 Task: Check the sale-to-list ratio of blinds in the last 1 year.
Action: Mouse moved to (827, 196)
Screenshot: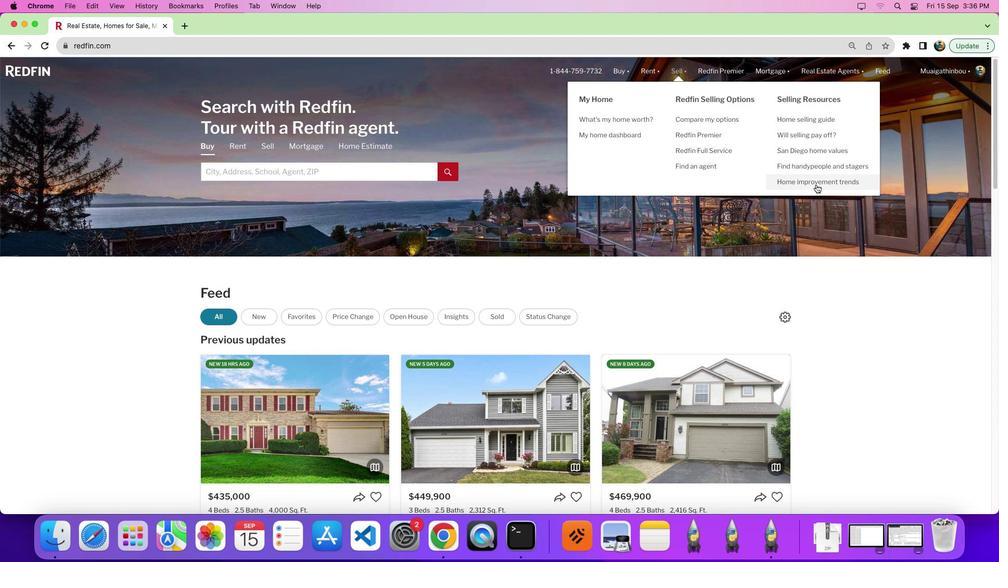 
Action: Mouse pressed left at (827, 196)
Screenshot: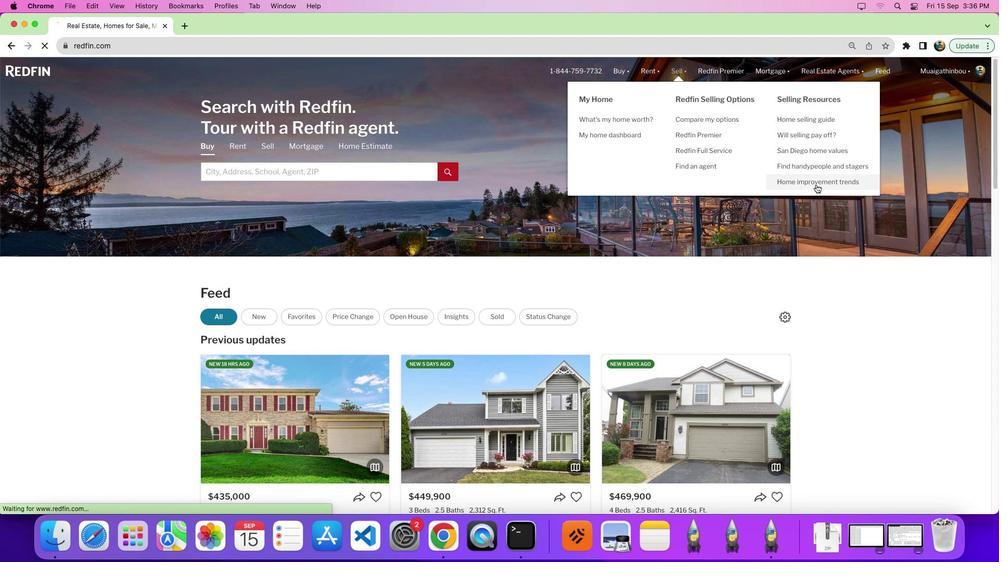 
Action: Mouse pressed left at (827, 196)
Screenshot: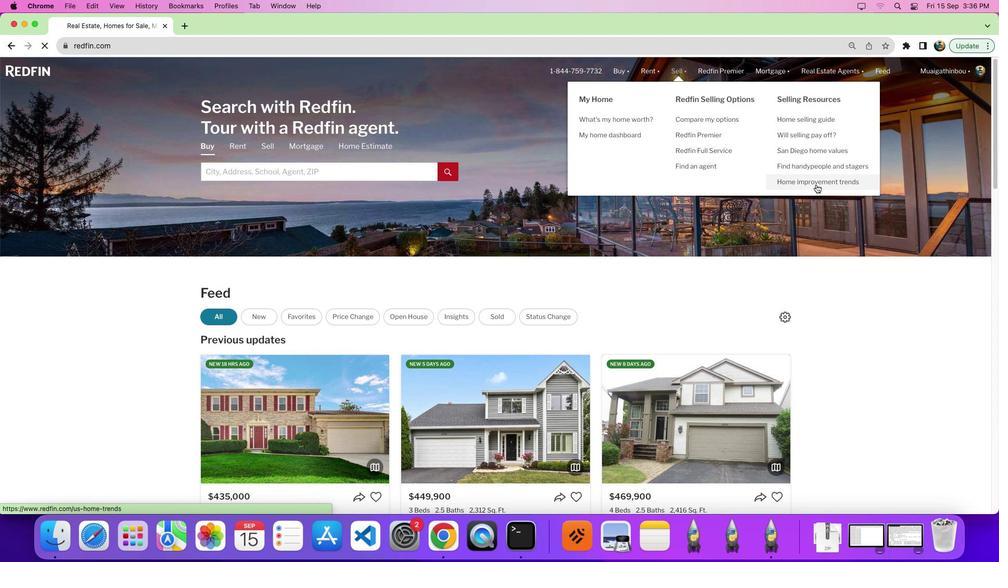 
Action: Mouse moved to (292, 214)
Screenshot: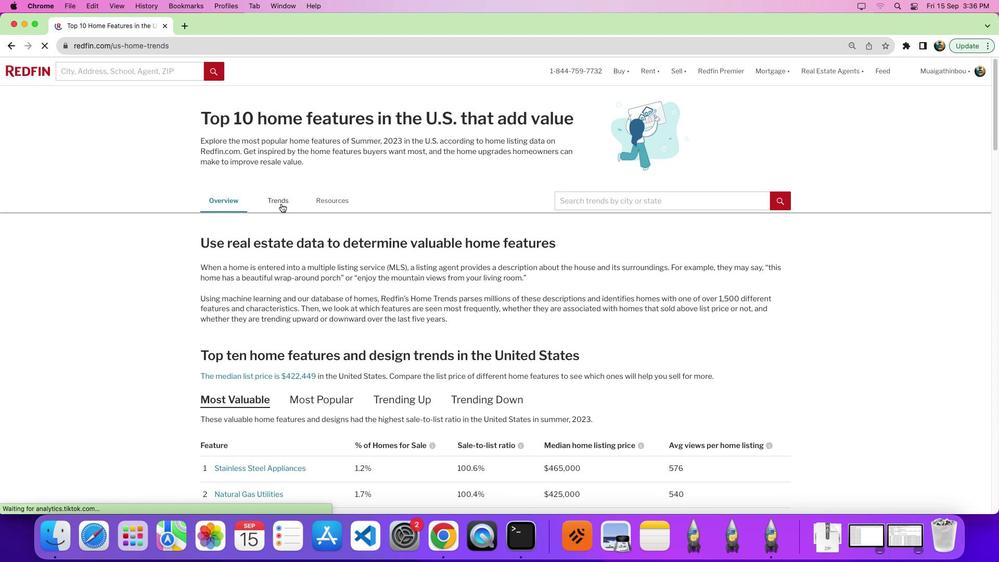 
Action: Mouse pressed left at (292, 214)
Screenshot: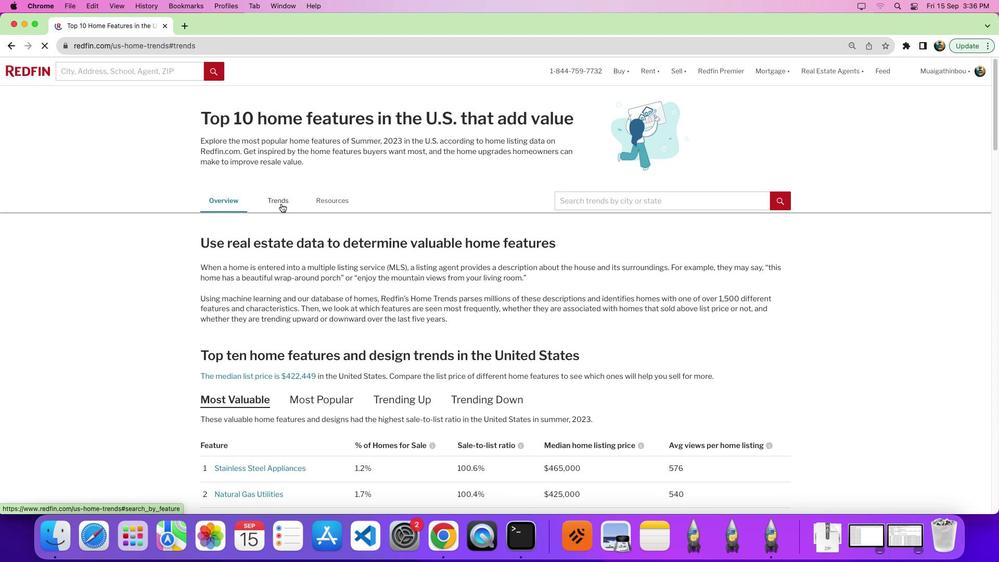 
Action: Mouse moved to (401, 291)
Screenshot: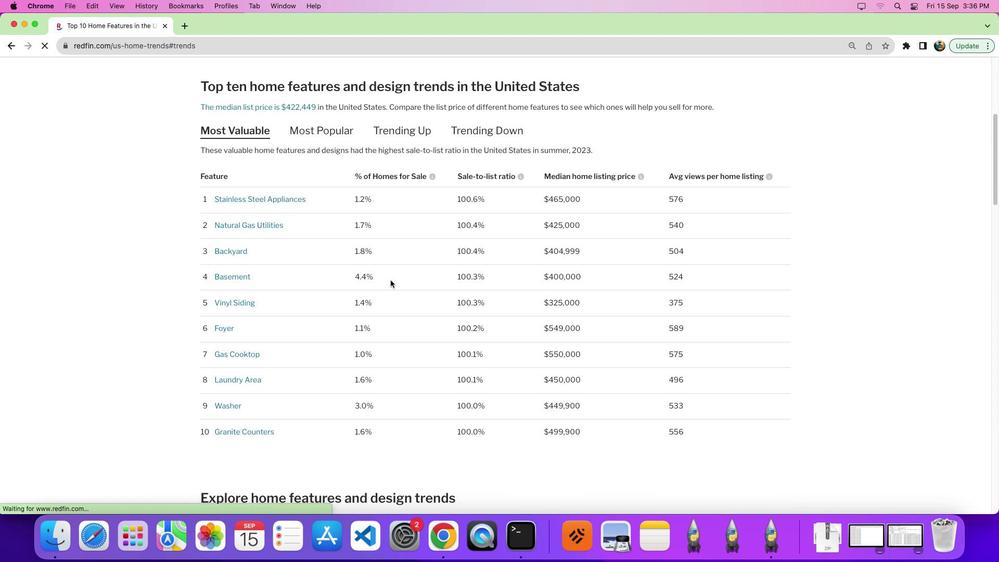 
Action: Mouse scrolled (401, 291) with delta (11, 10)
Screenshot: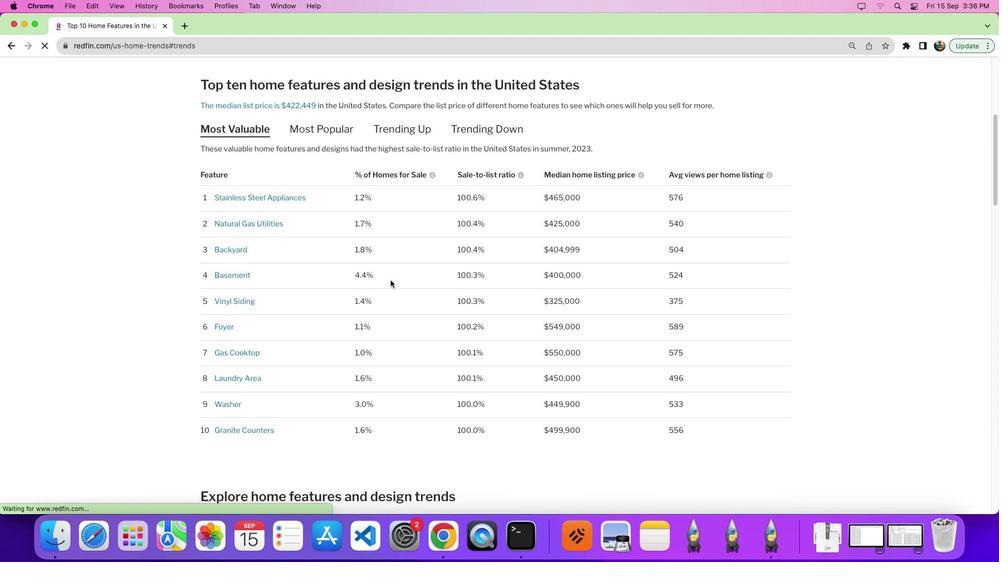 
Action: Mouse moved to (402, 291)
Screenshot: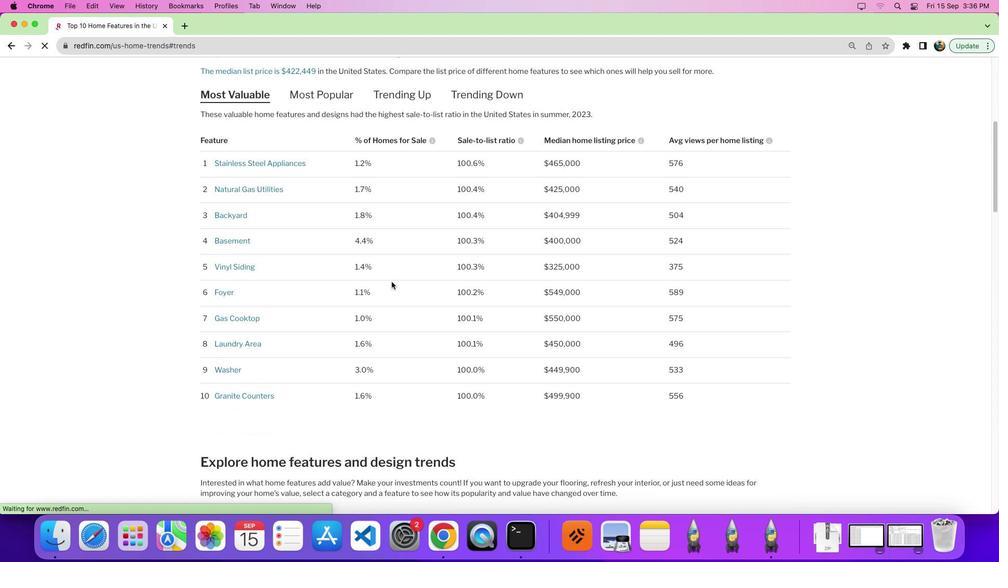 
Action: Mouse scrolled (402, 291) with delta (11, 10)
Screenshot: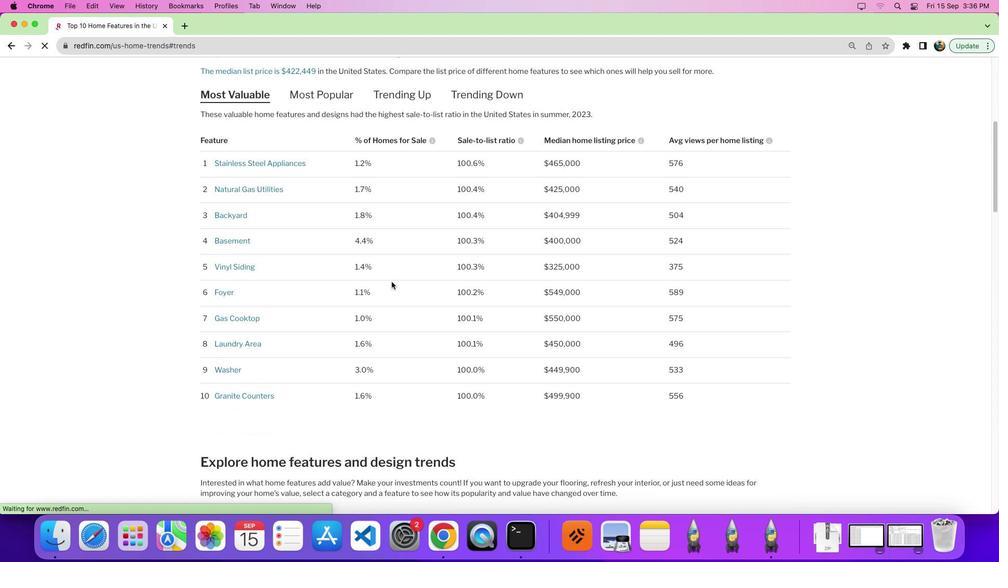 
Action: Mouse scrolled (402, 291) with delta (11, 8)
Screenshot: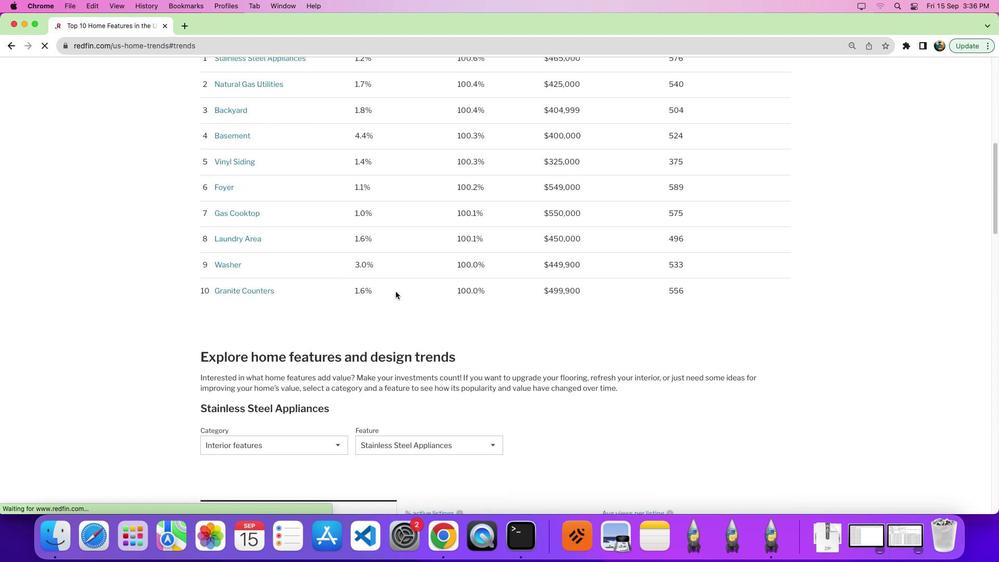 
Action: Mouse moved to (406, 302)
Screenshot: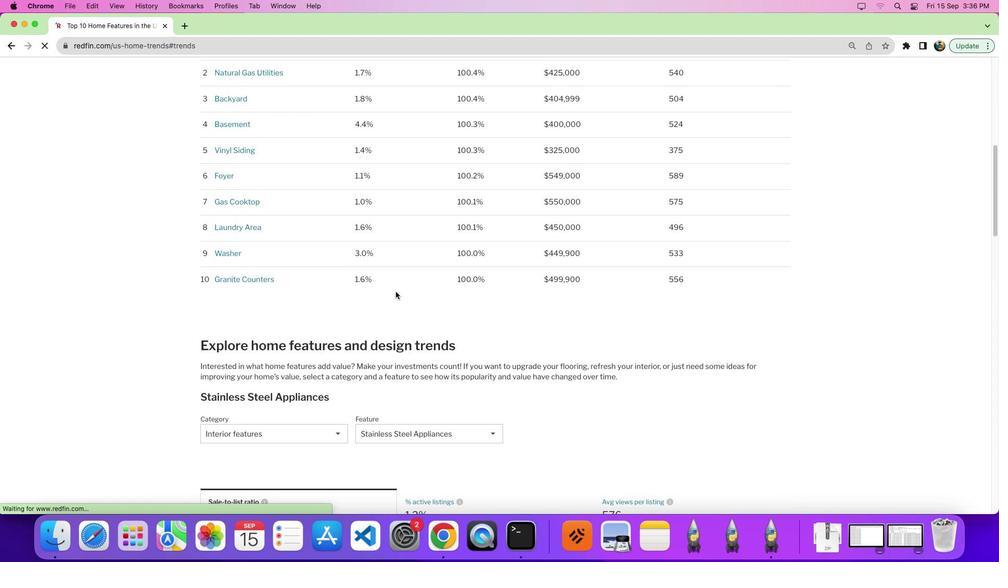 
Action: Mouse scrolled (406, 302) with delta (11, 10)
Screenshot: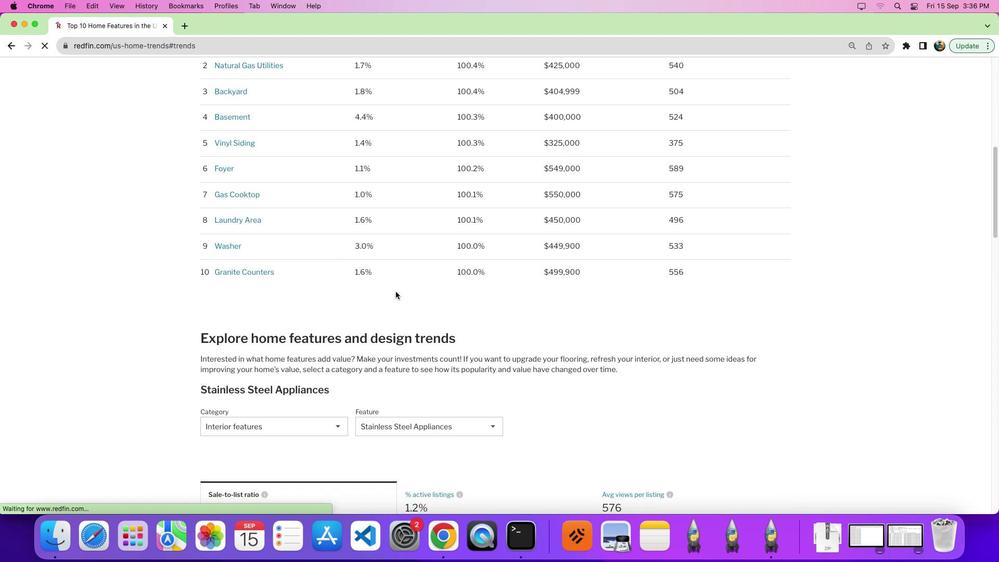 
Action: Mouse scrolled (406, 302) with delta (11, 10)
Screenshot: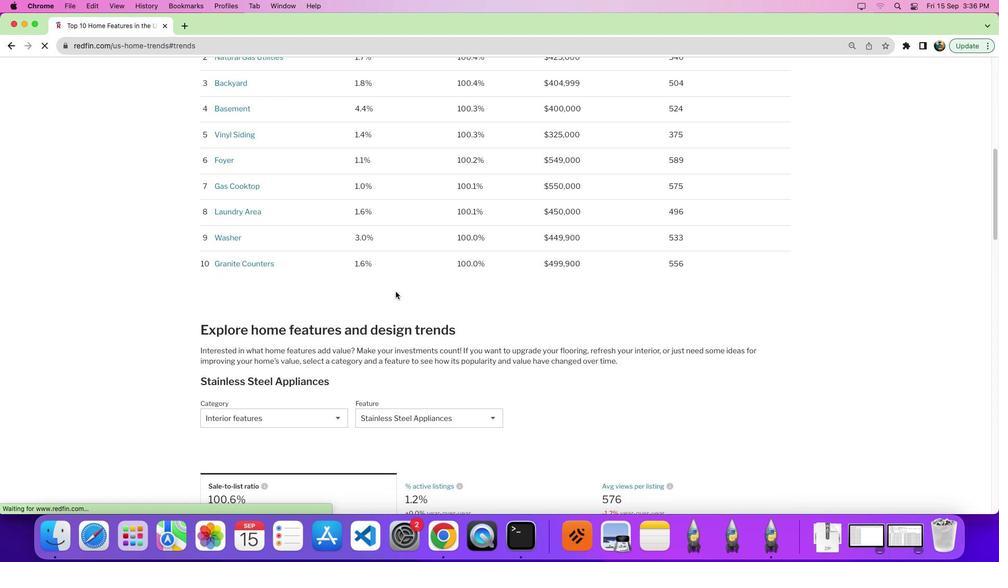 
Action: Mouse scrolled (406, 302) with delta (11, 10)
Screenshot: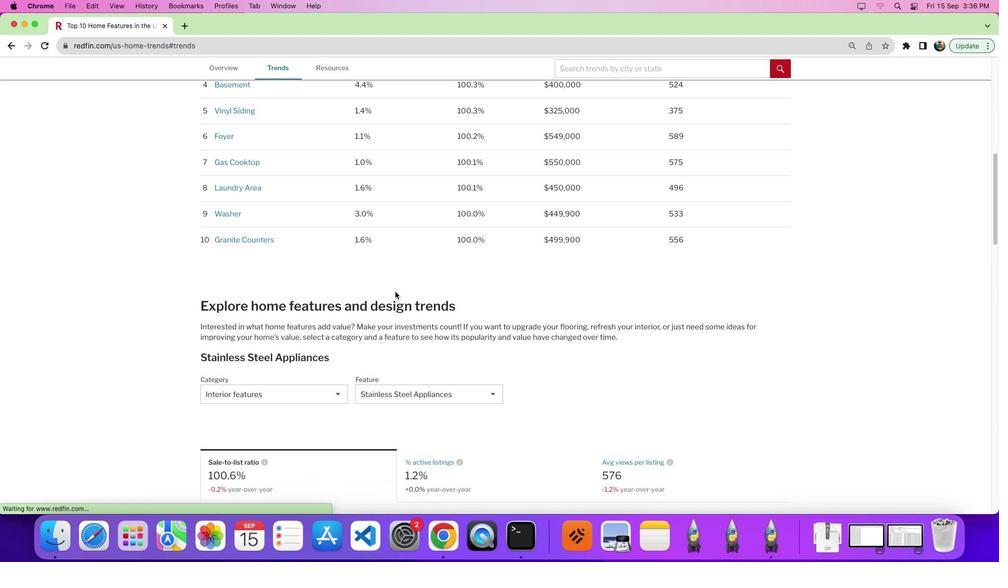 
Action: Mouse scrolled (406, 302) with delta (11, 10)
Screenshot: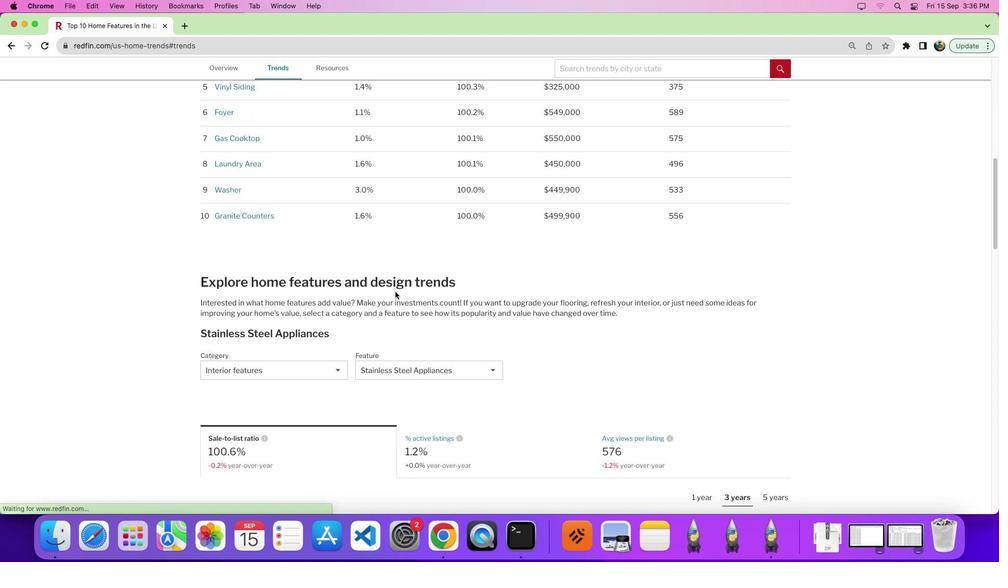 
Action: Mouse moved to (406, 302)
Screenshot: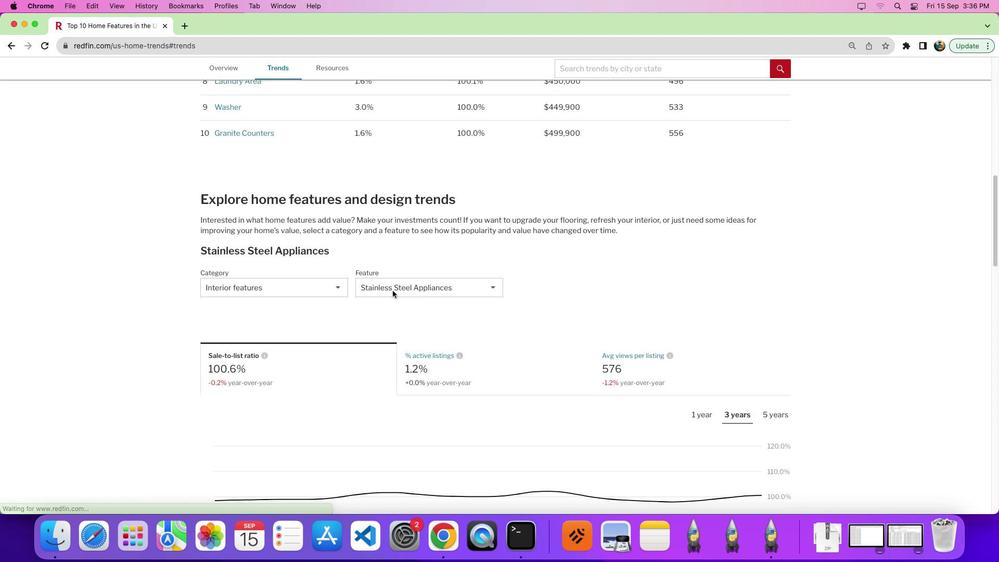 
Action: Mouse scrolled (406, 302) with delta (11, 8)
Screenshot: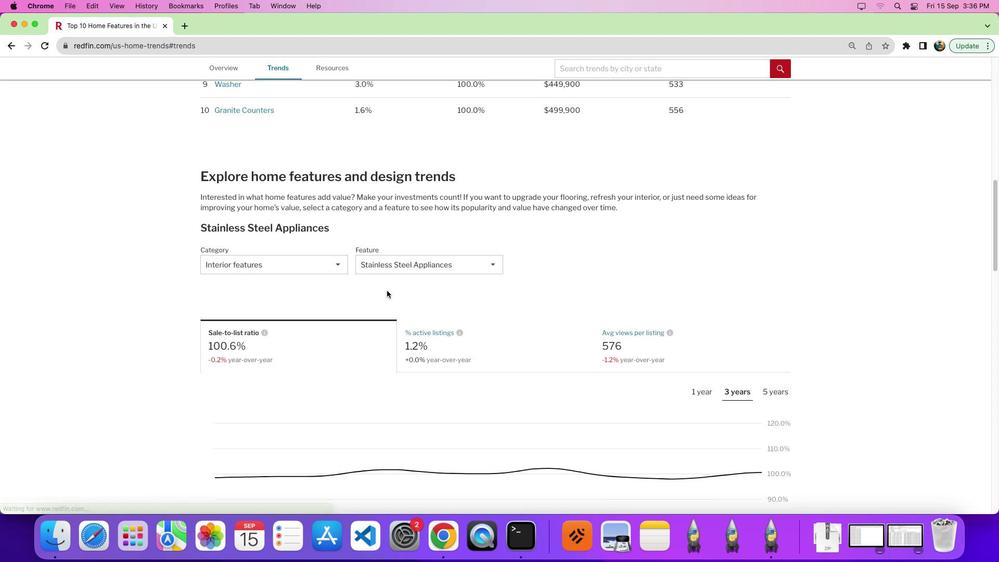
Action: Mouse moved to (287, 271)
Screenshot: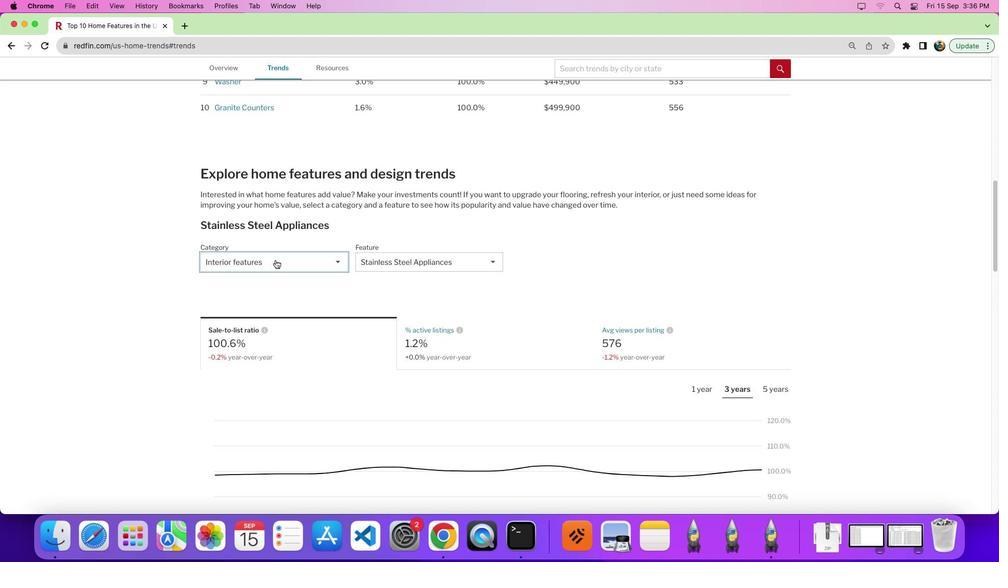 
Action: Mouse pressed left at (287, 271)
Screenshot: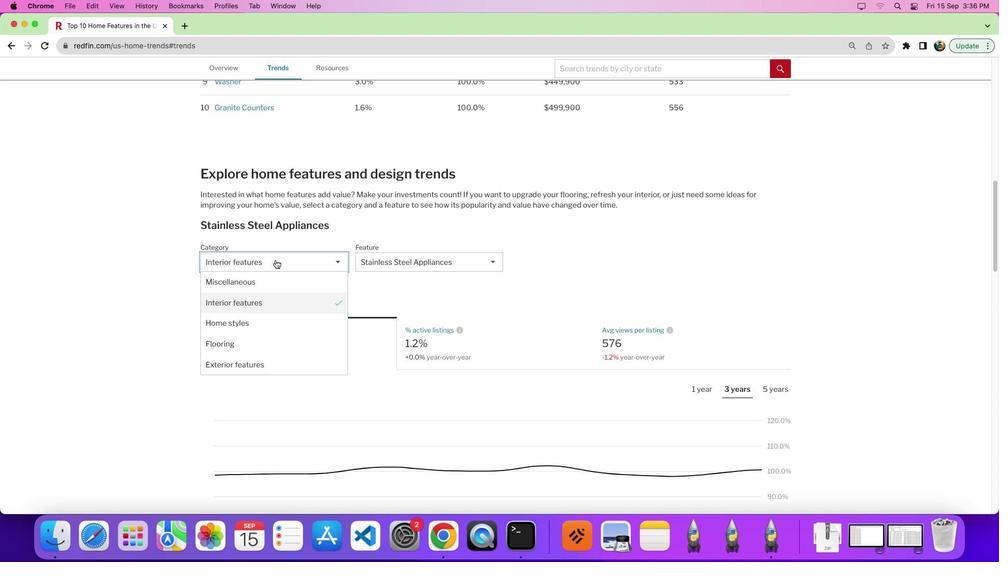 
Action: Mouse moved to (305, 315)
Screenshot: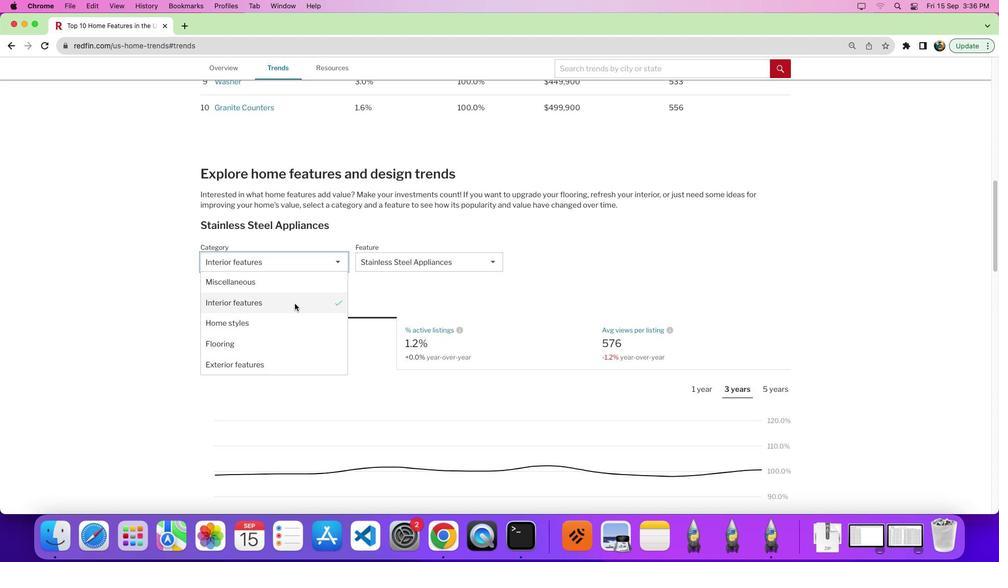 
Action: Mouse pressed left at (305, 315)
Screenshot: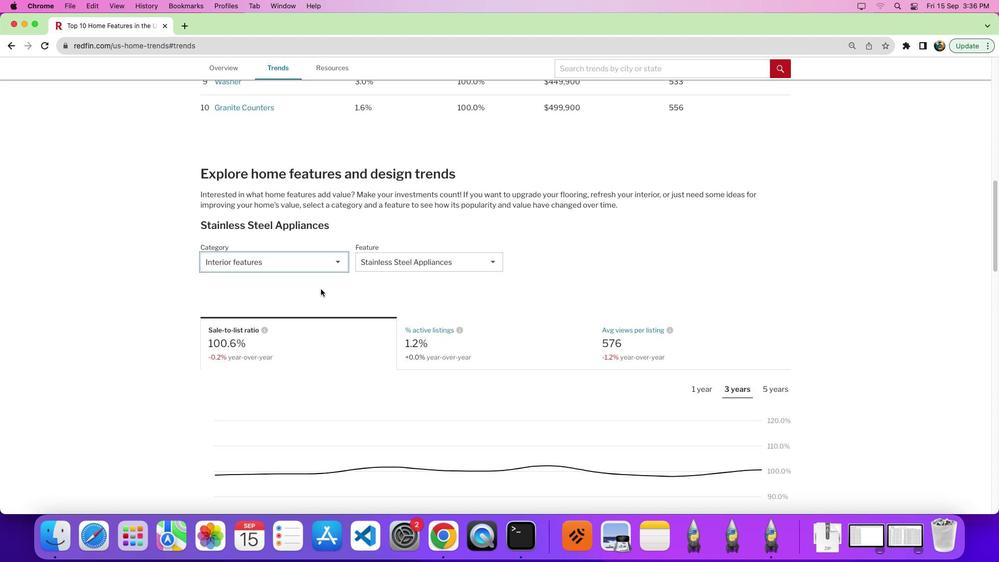 
Action: Mouse moved to (397, 278)
Screenshot: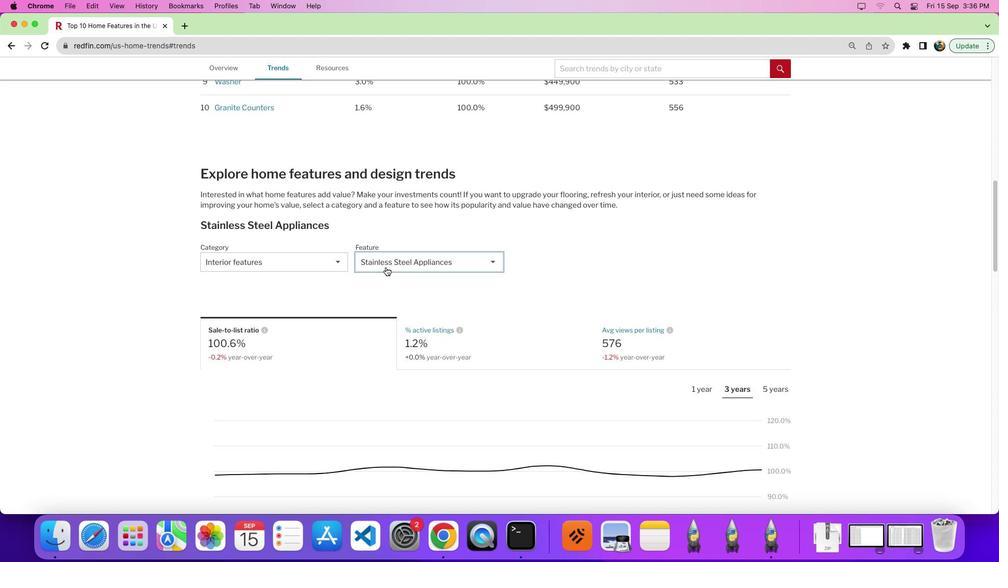 
Action: Mouse pressed left at (397, 278)
Screenshot: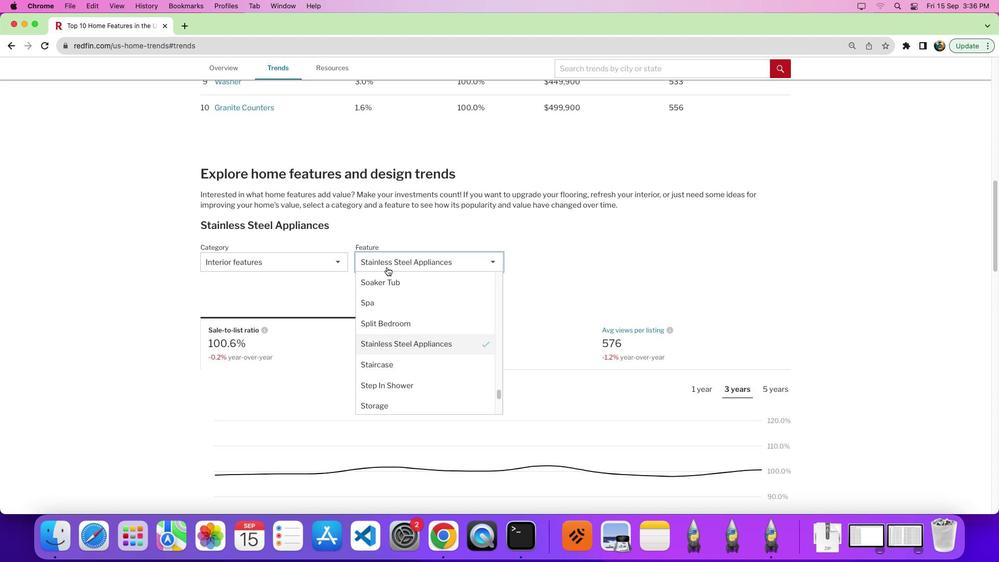 
Action: Mouse moved to (422, 328)
Screenshot: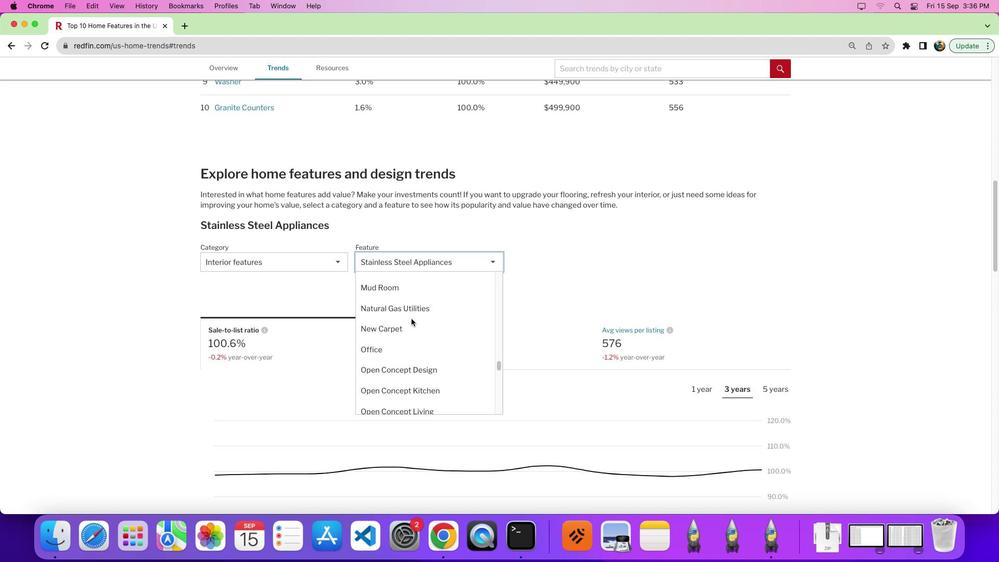 
Action: Mouse scrolled (422, 328) with delta (11, 11)
Screenshot: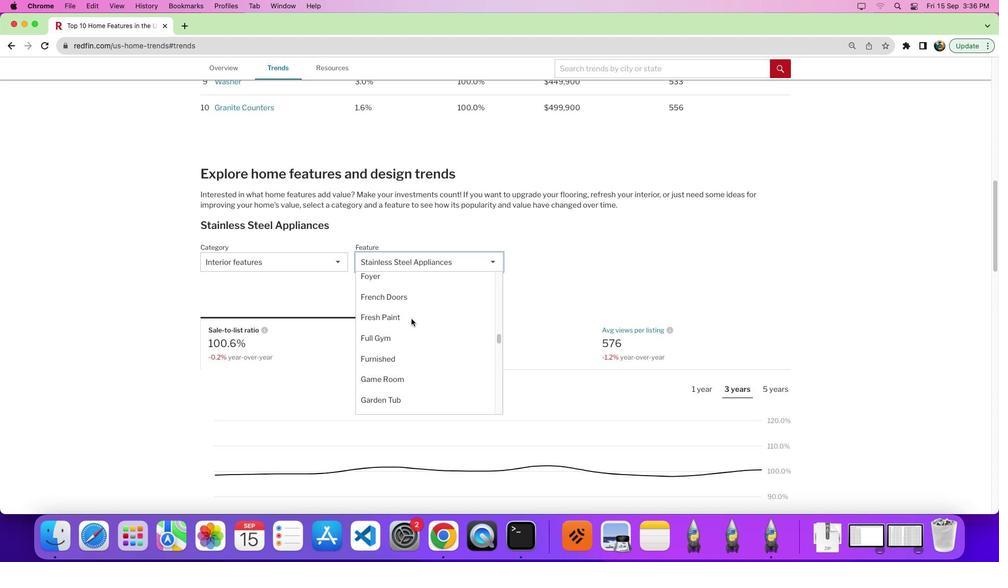 
Action: Mouse moved to (422, 328)
Screenshot: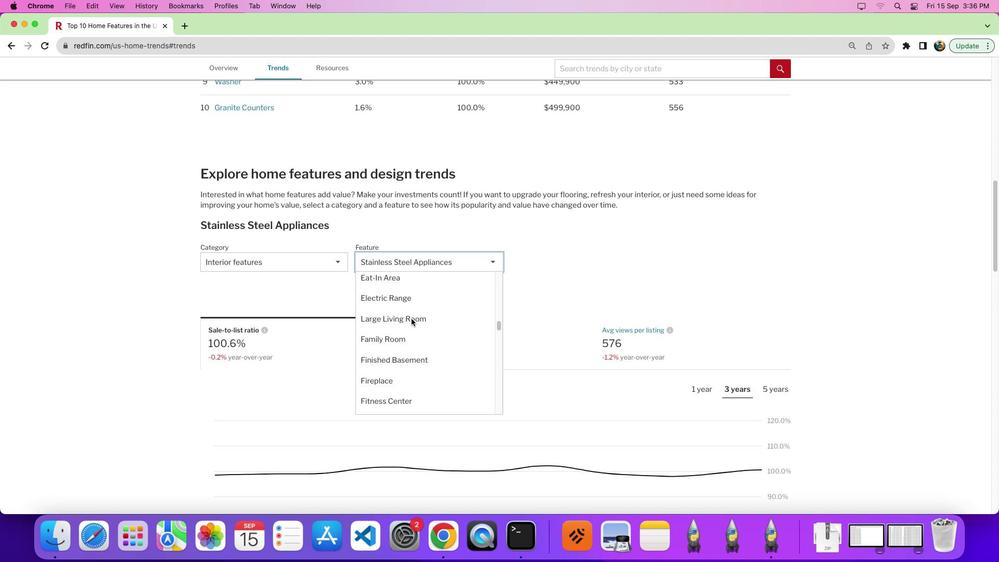 
Action: Mouse scrolled (422, 328) with delta (11, 12)
Screenshot: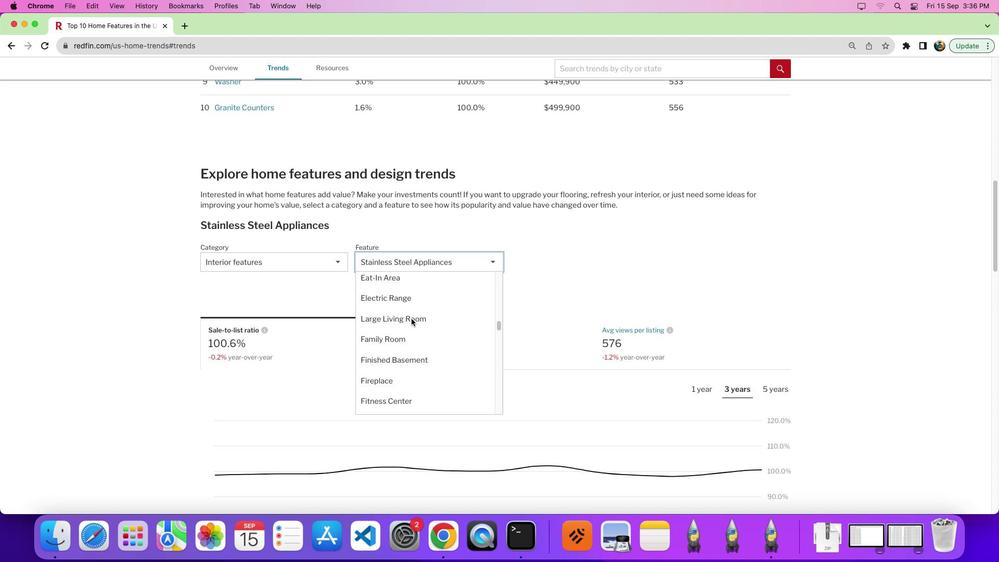 
Action: Mouse moved to (422, 328)
Screenshot: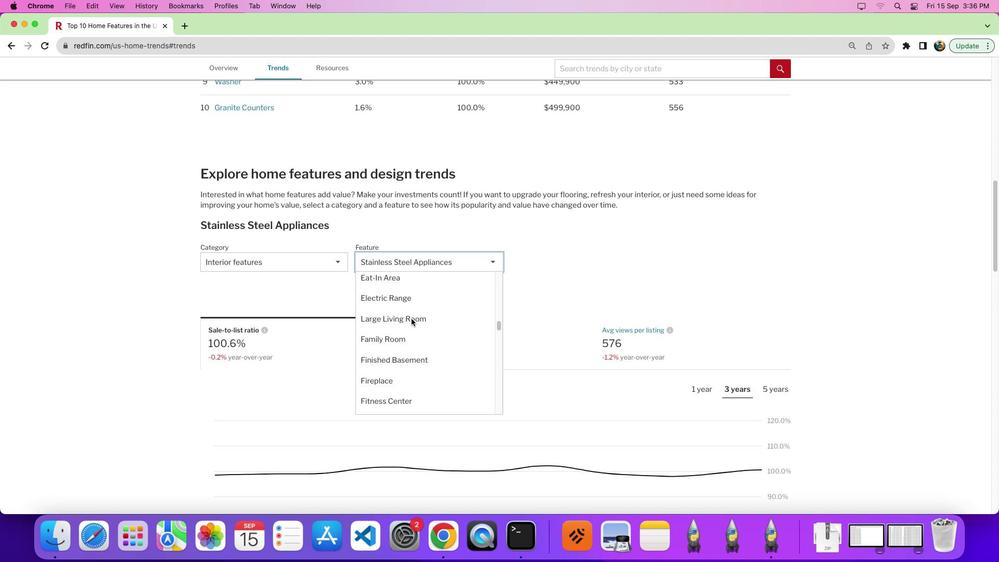 
Action: Mouse scrolled (422, 328) with delta (11, 16)
Screenshot: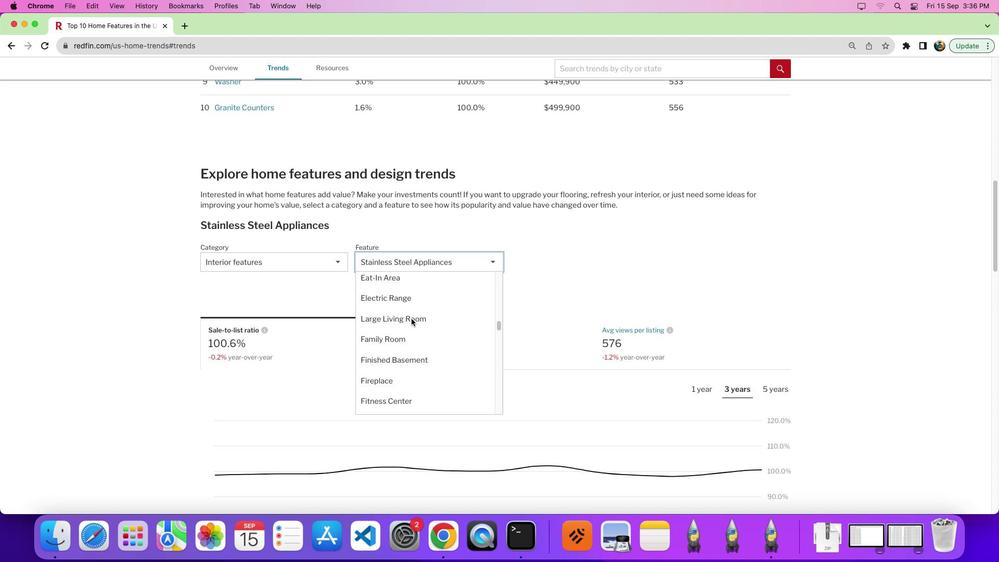 
Action: Mouse moved to (422, 329)
Screenshot: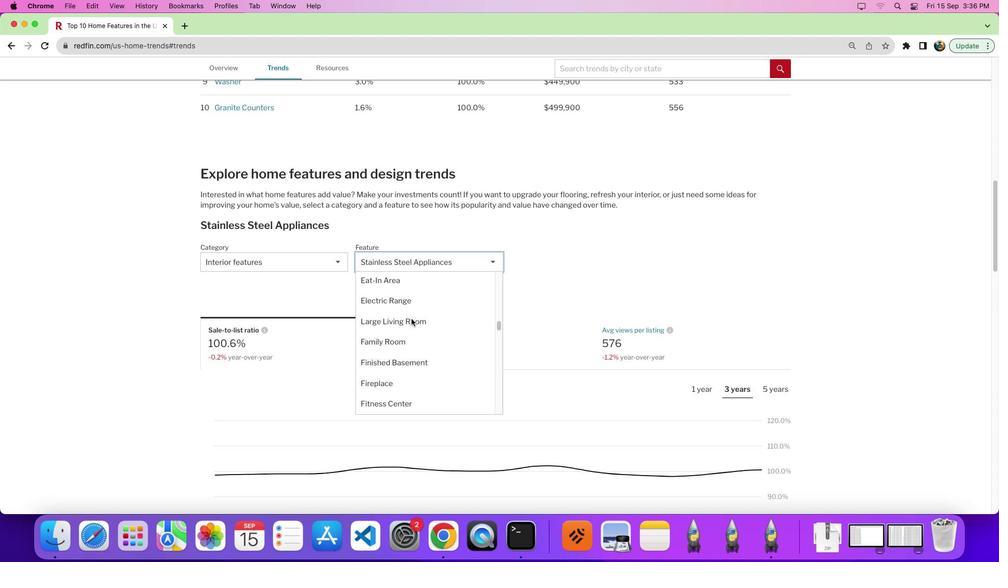 
Action: Mouse scrolled (422, 329) with delta (11, 18)
Screenshot: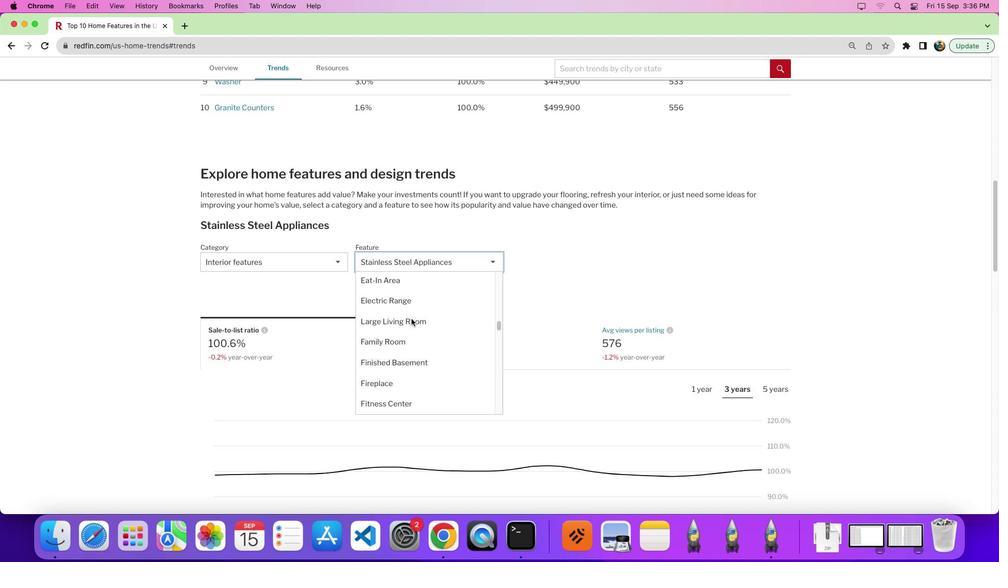 
Action: Mouse moved to (422, 329)
Screenshot: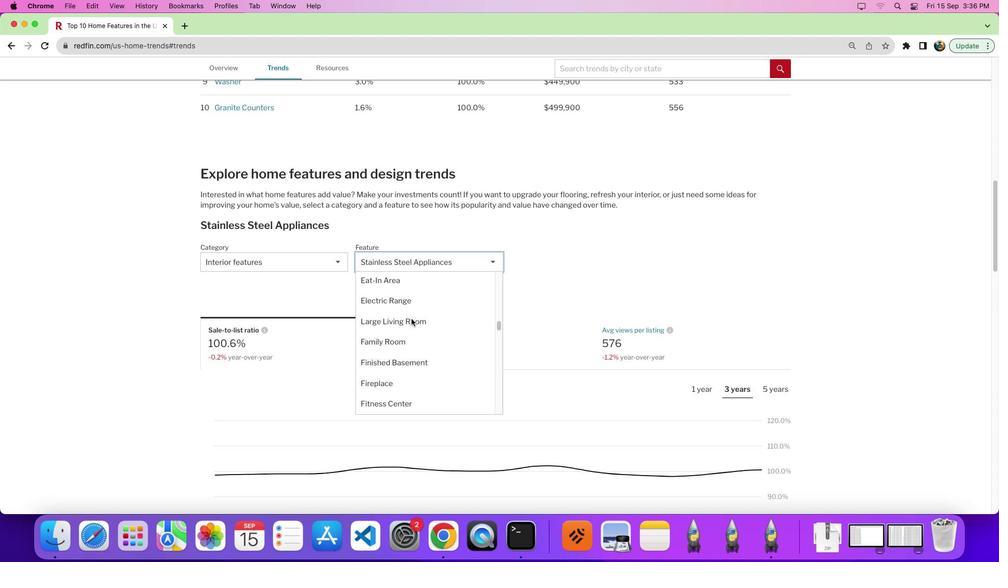 
Action: Mouse scrolled (422, 329) with delta (11, 19)
Screenshot: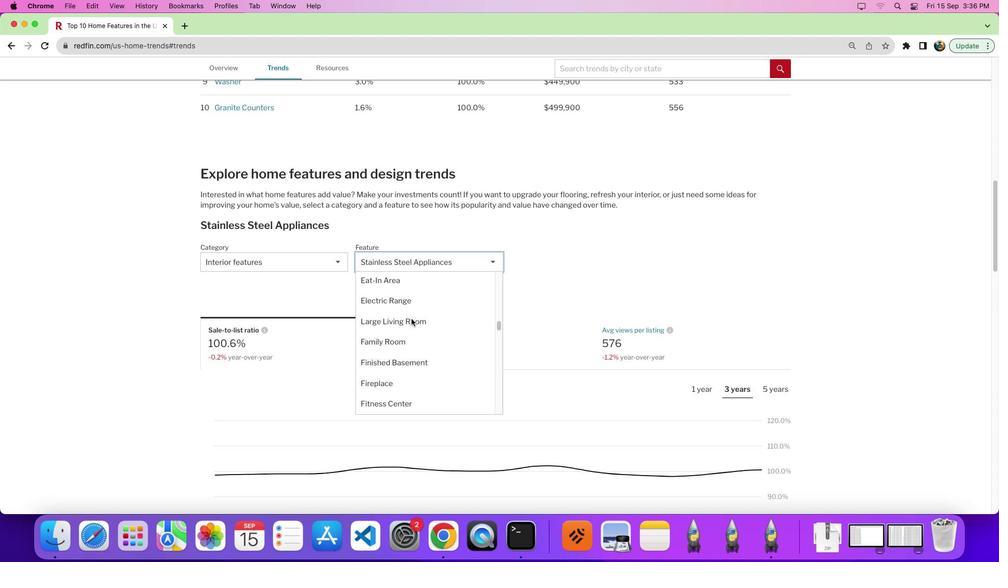 
Action: Mouse scrolled (422, 329) with delta (11, 11)
Screenshot: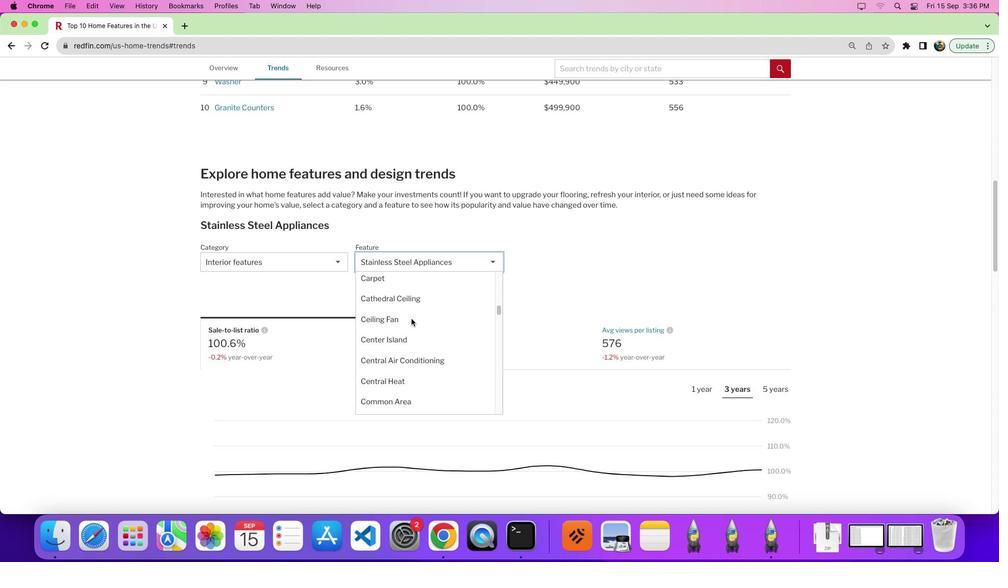 
Action: Mouse scrolled (422, 329) with delta (11, 11)
Screenshot: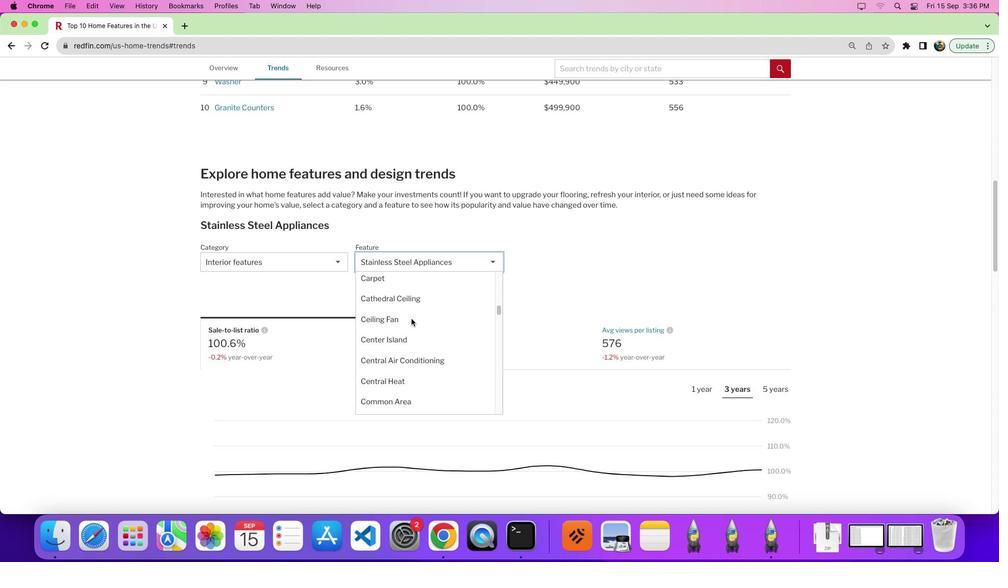 
Action: Mouse scrolled (422, 329) with delta (11, 15)
Screenshot: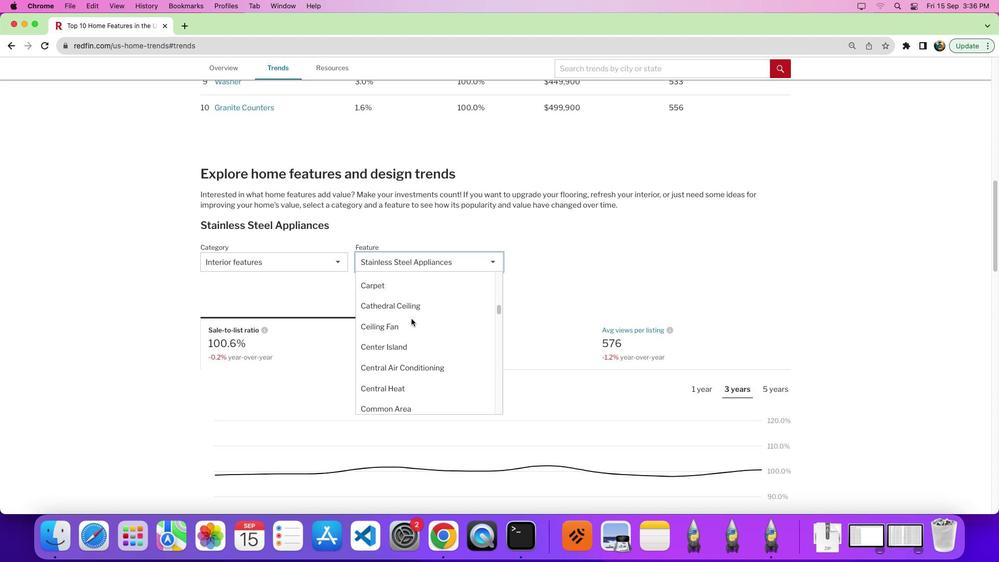 
Action: Mouse moved to (423, 330)
Screenshot: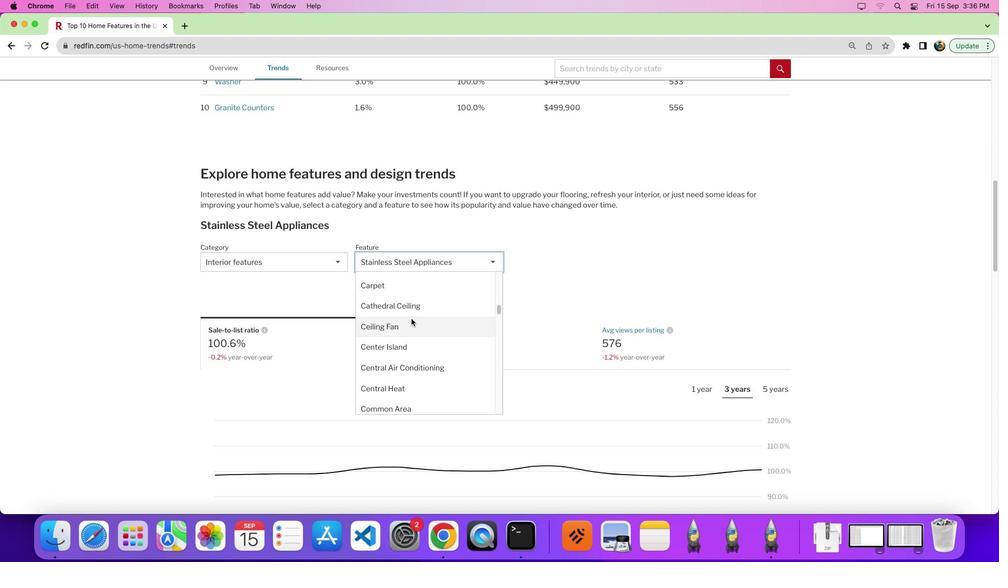 
Action: Mouse scrolled (423, 330) with delta (11, 11)
Screenshot: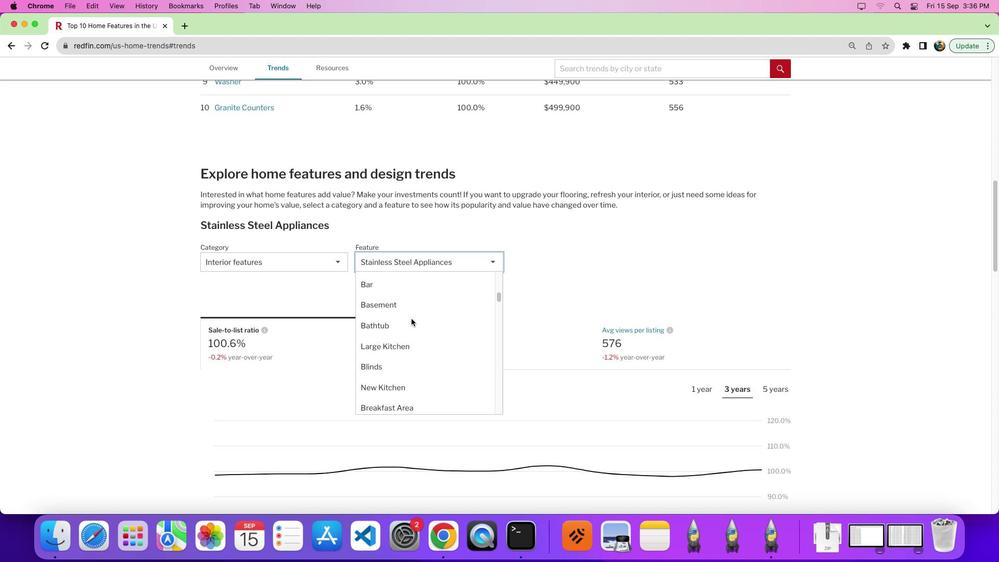 
Action: Mouse scrolled (423, 330) with delta (11, 11)
Screenshot: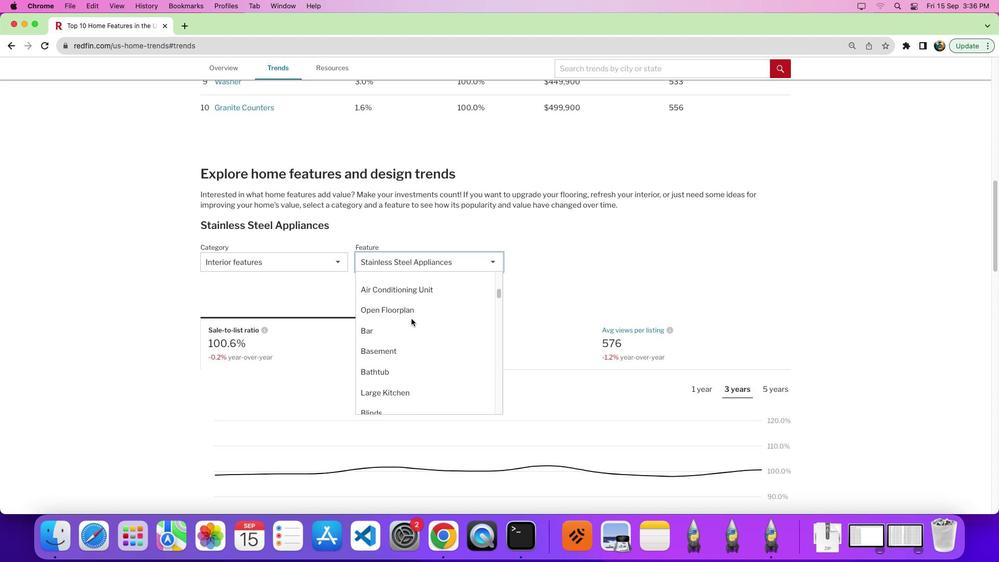 
Action: Mouse scrolled (423, 330) with delta (11, 15)
Screenshot: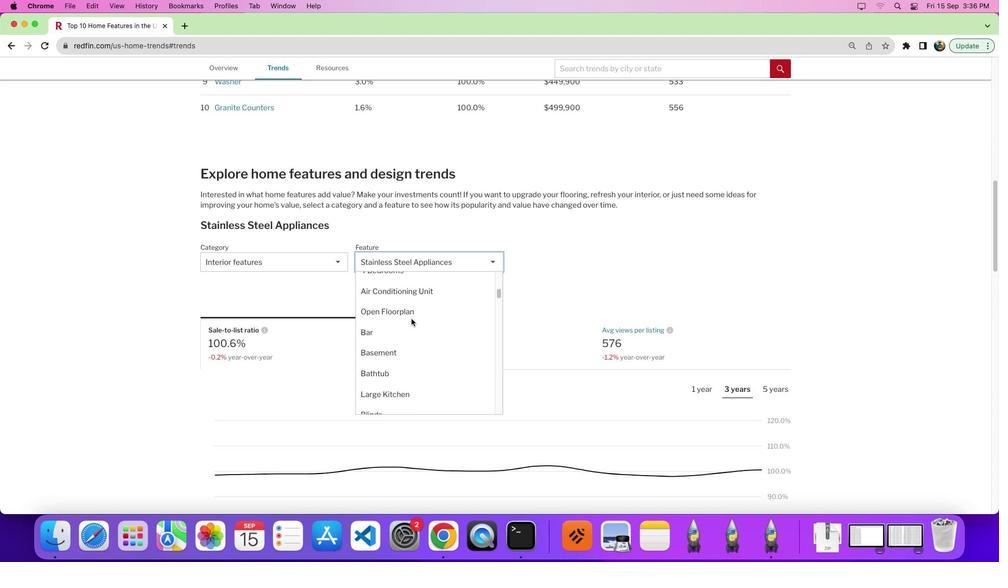 
Action: Mouse moved to (423, 328)
Screenshot: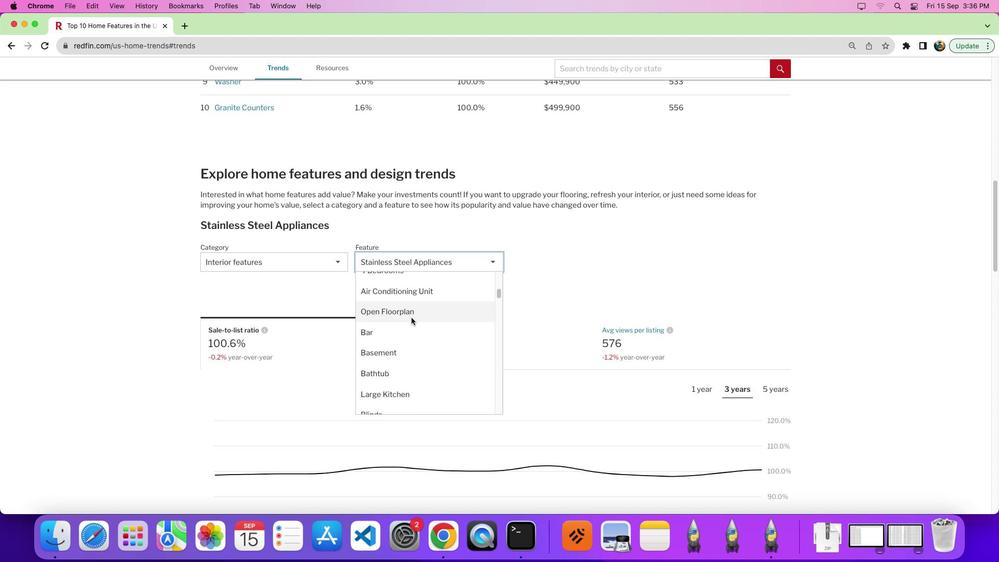 
Action: Mouse scrolled (423, 328) with delta (11, 11)
Screenshot: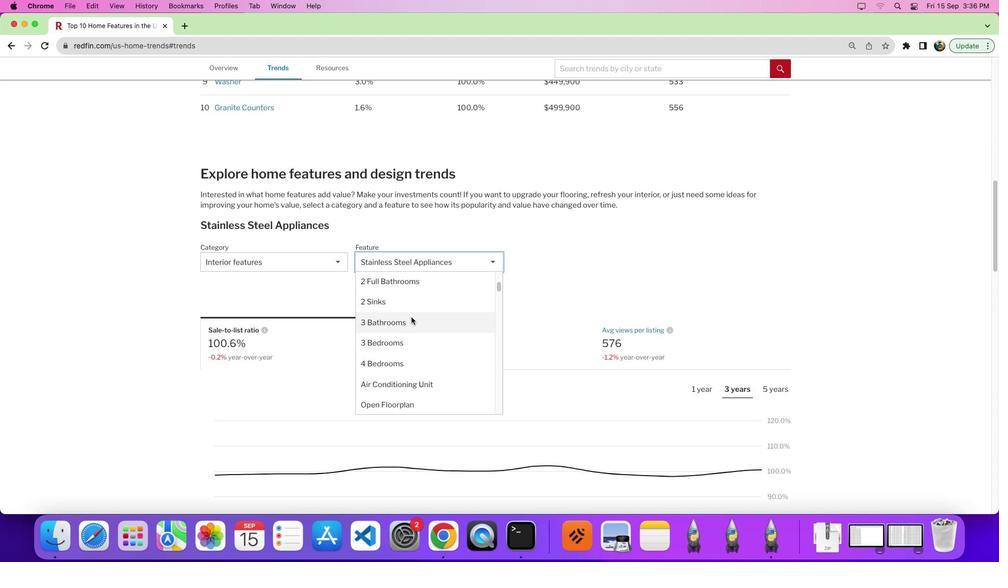 
Action: Mouse scrolled (423, 328) with delta (11, 11)
Screenshot: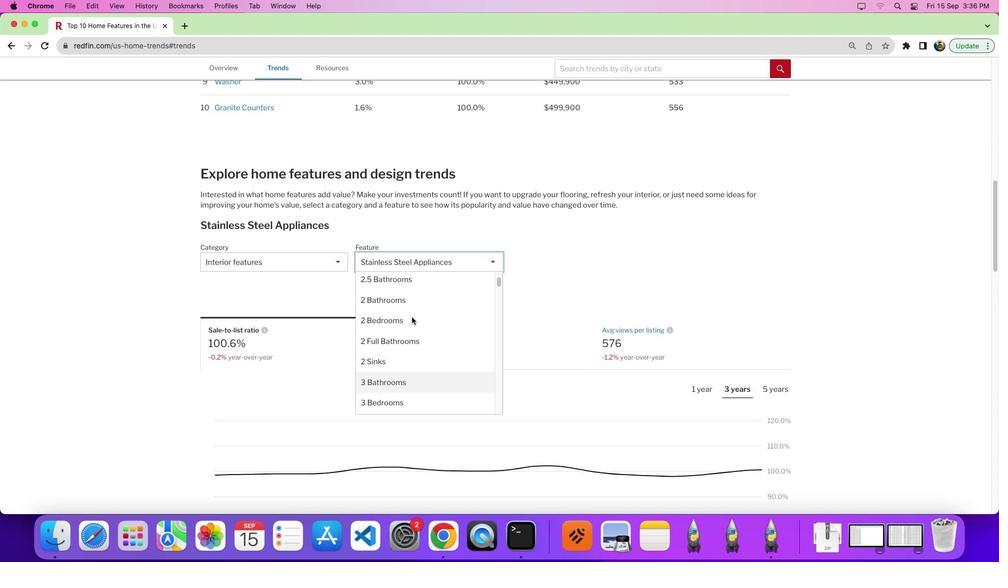 
Action: Mouse scrolled (423, 328) with delta (11, 14)
Screenshot: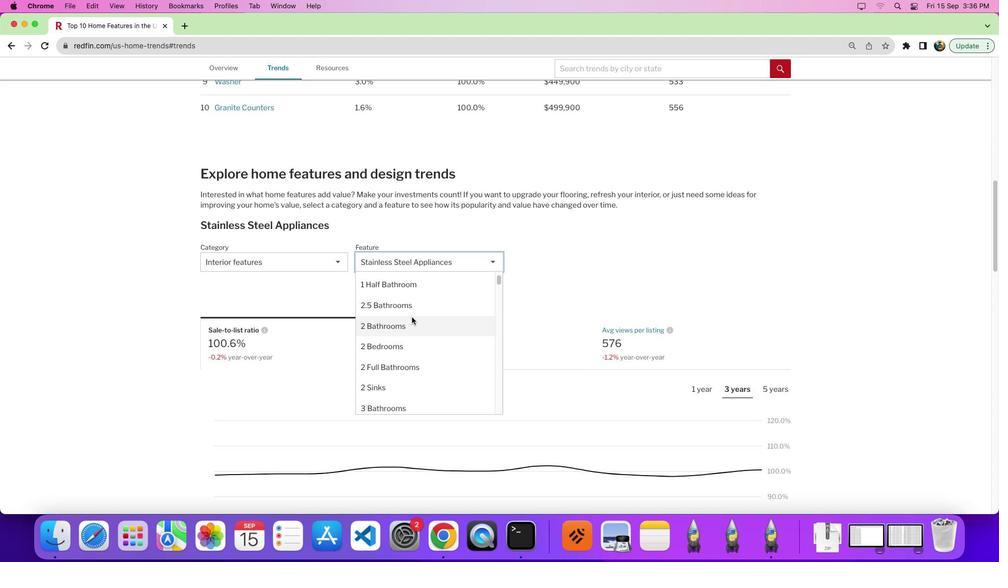 
Action: Mouse moved to (422, 335)
Screenshot: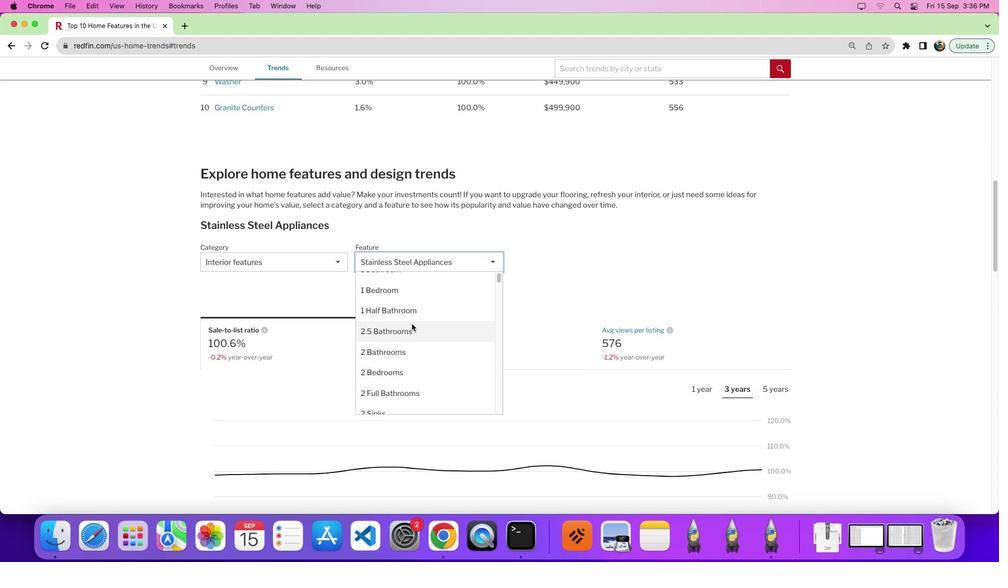
Action: Mouse scrolled (422, 335) with delta (11, 11)
Screenshot: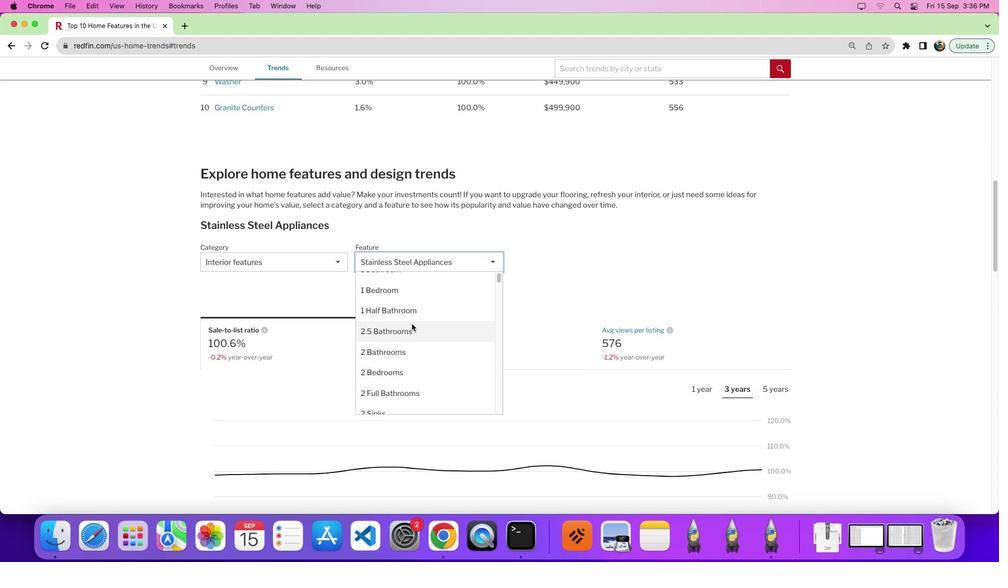 
Action: Mouse moved to (423, 335)
Screenshot: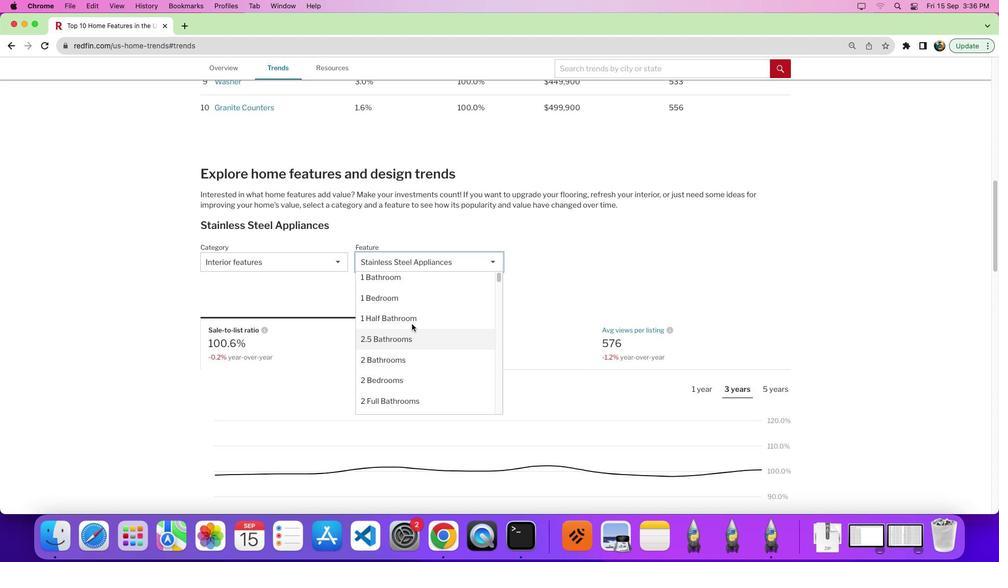 
Action: Mouse scrolled (423, 335) with delta (11, 11)
Screenshot: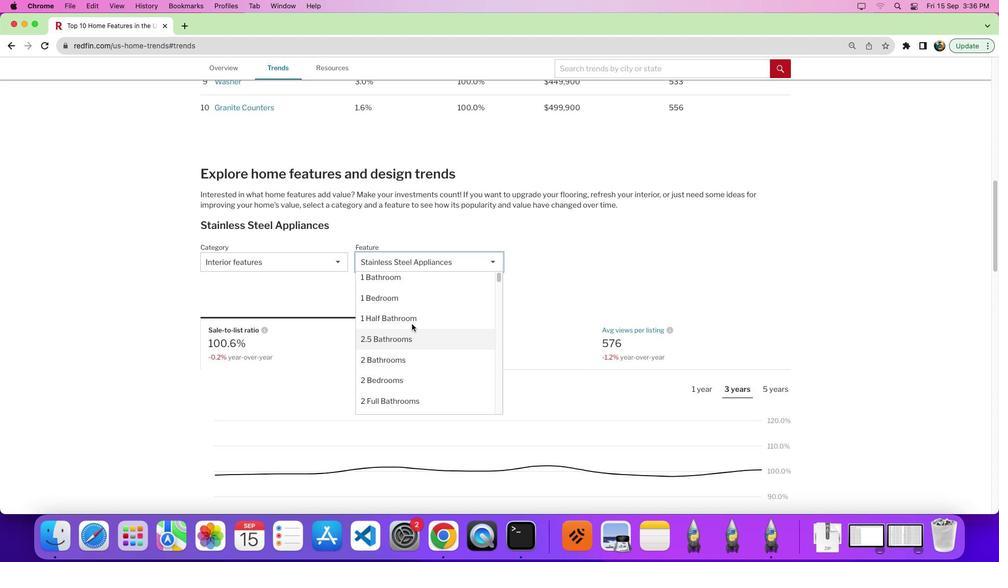 
Action: Mouse moved to (436, 356)
Screenshot: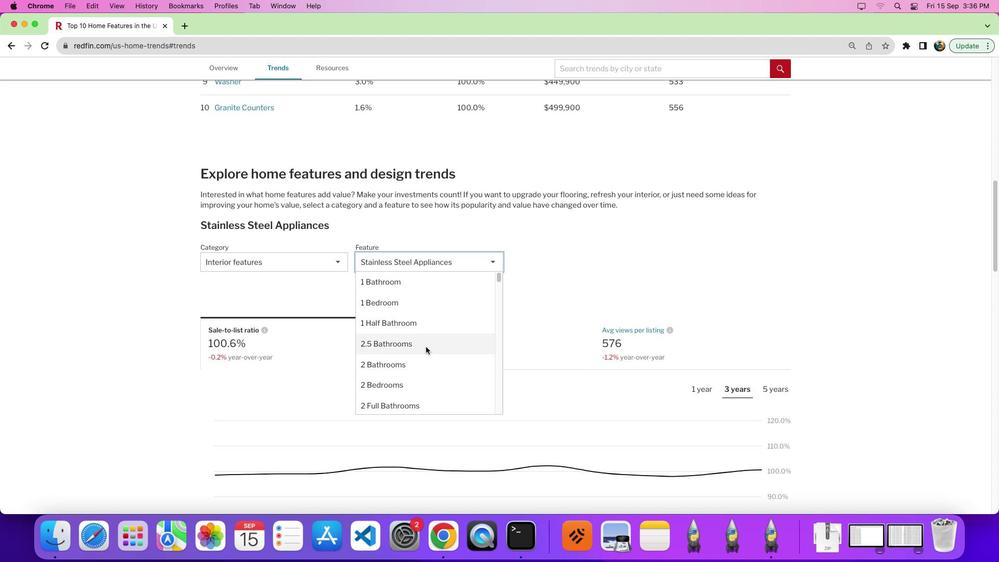 
Action: Mouse scrolled (436, 356) with delta (11, 11)
Screenshot: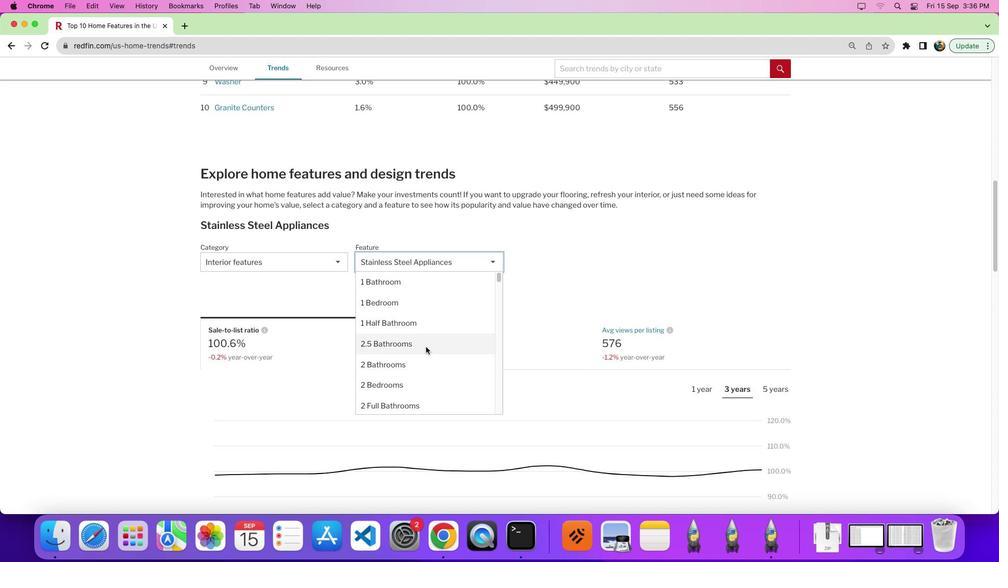 
Action: Mouse moved to (436, 356)
Screenshot: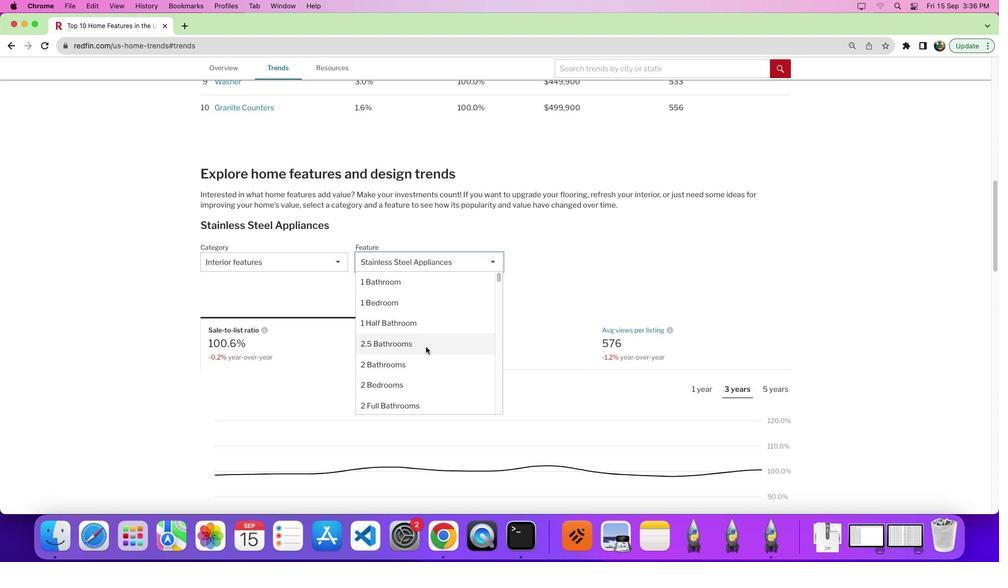 
Action: Mouse scrolled (436, 356) with delta (11, 11)
Screenshot: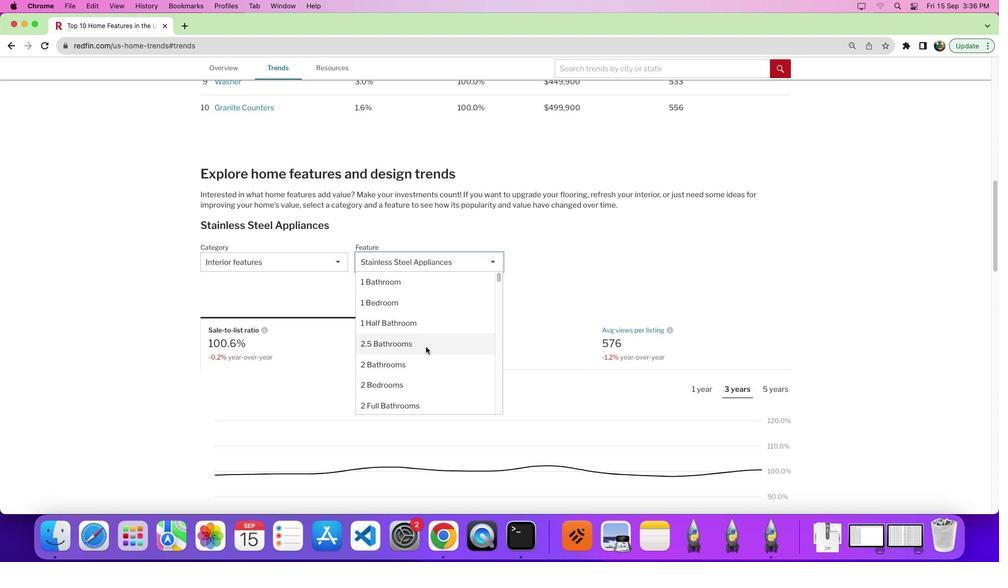 
Action: Mouse moved to (437, 358)
Screenshot: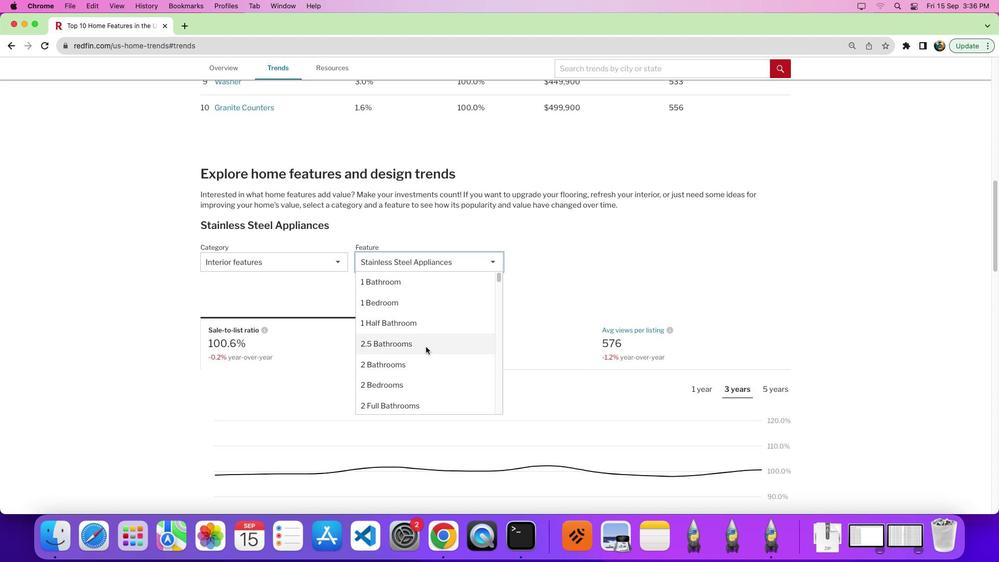 
Action: Mouse scrolled (437, 358) with delta (11, 15)
Screenshot: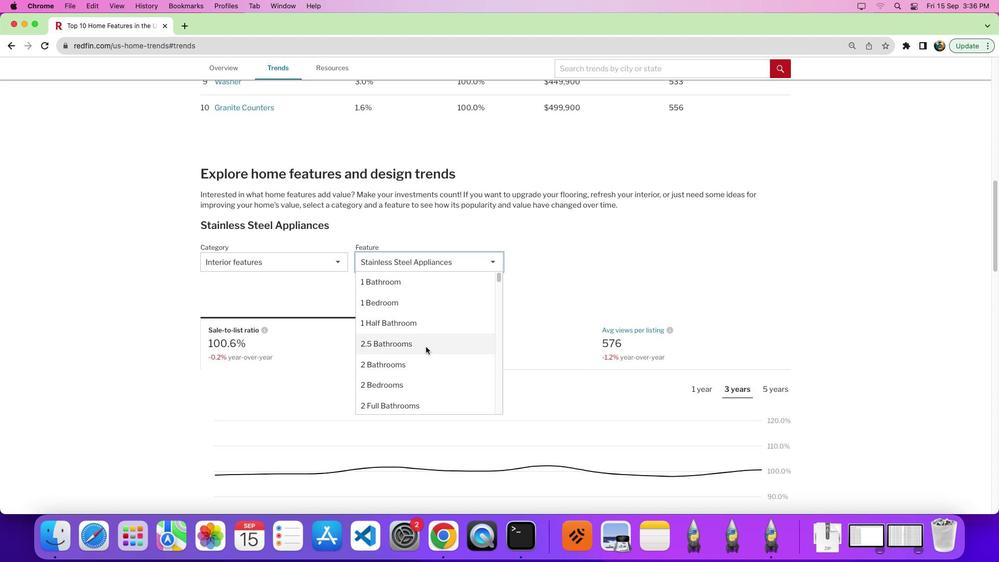 
Action: Mouse moved to (436, 355)
Screenshot: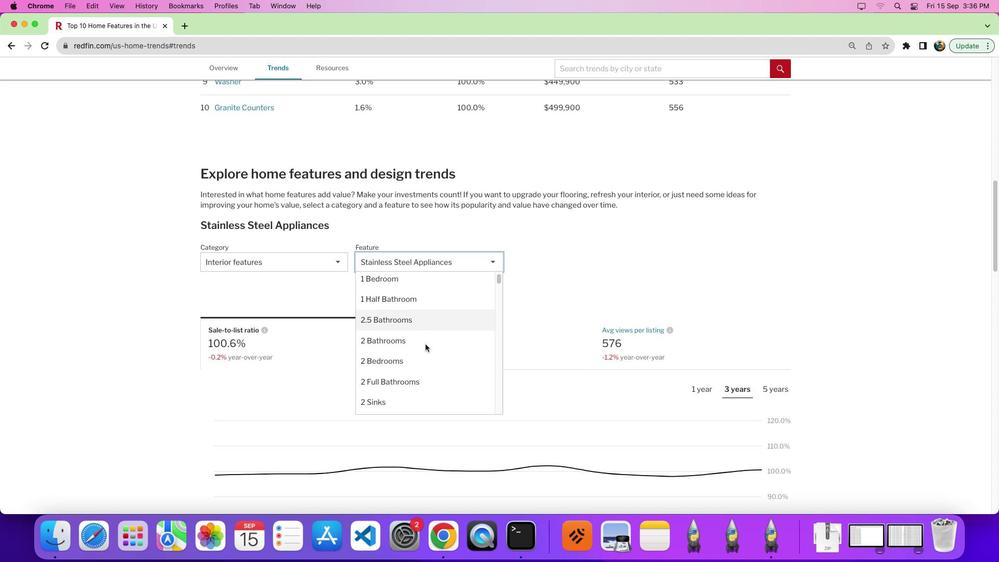 
Action: Mouse scrolled (436, 355) with delta (11, 10)
Screenshot: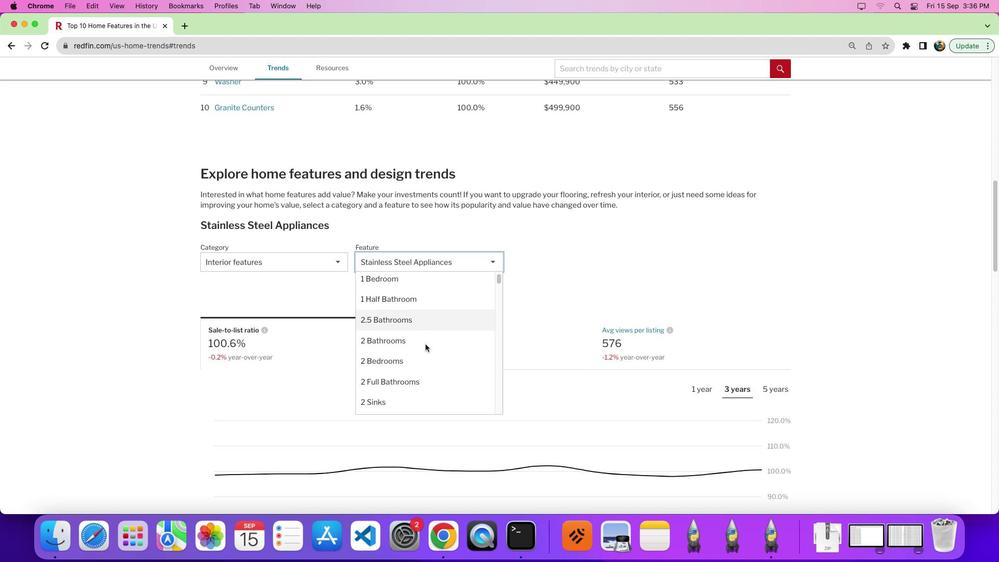 
Action: Mouse moved to (436, 355)
Screenshot: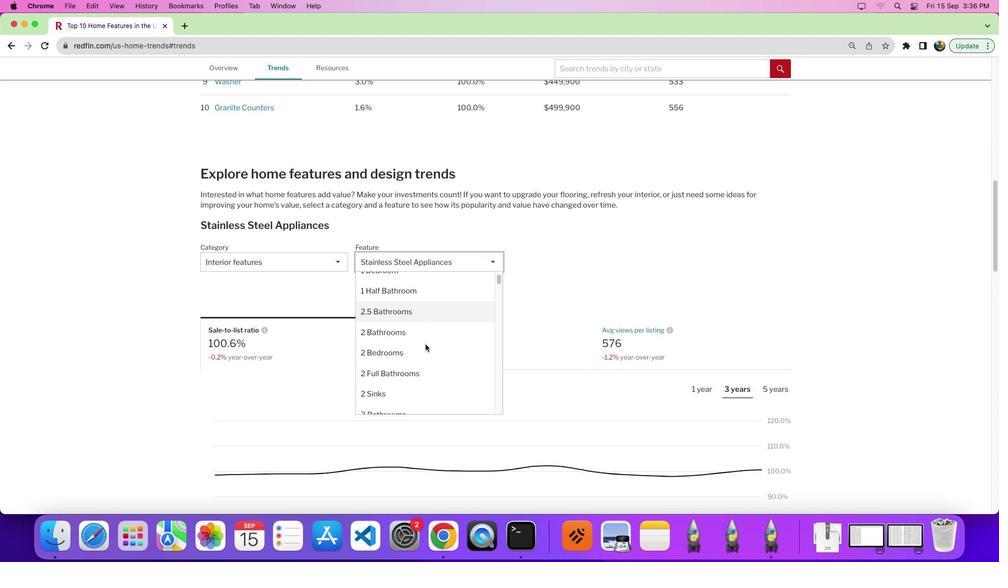 
Action: Mouse scrolled (436, 355) with delta (11, 10)
Screenshot: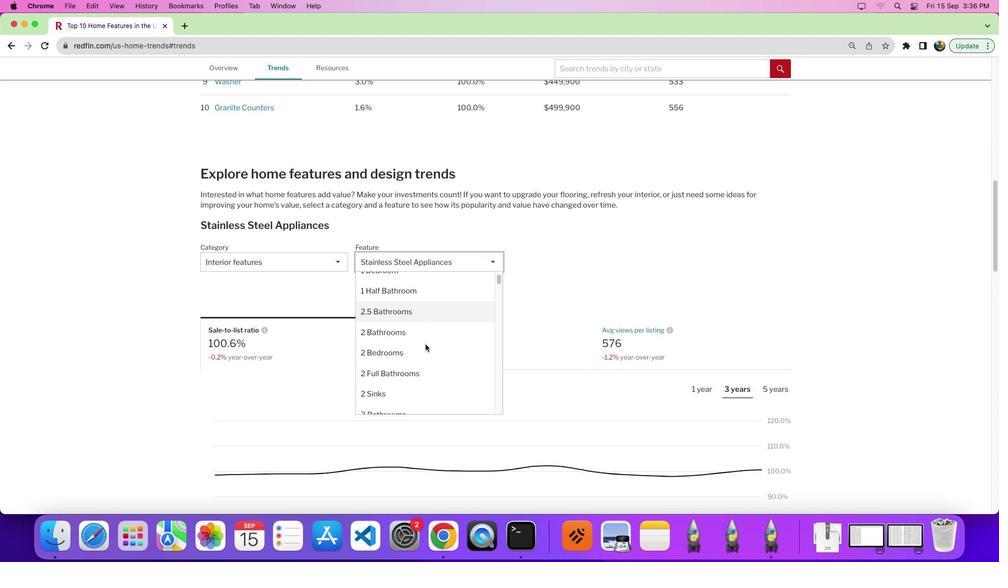 
Action: Mouse scrolled (436, 355) with delta (11, 10)
Screenshot: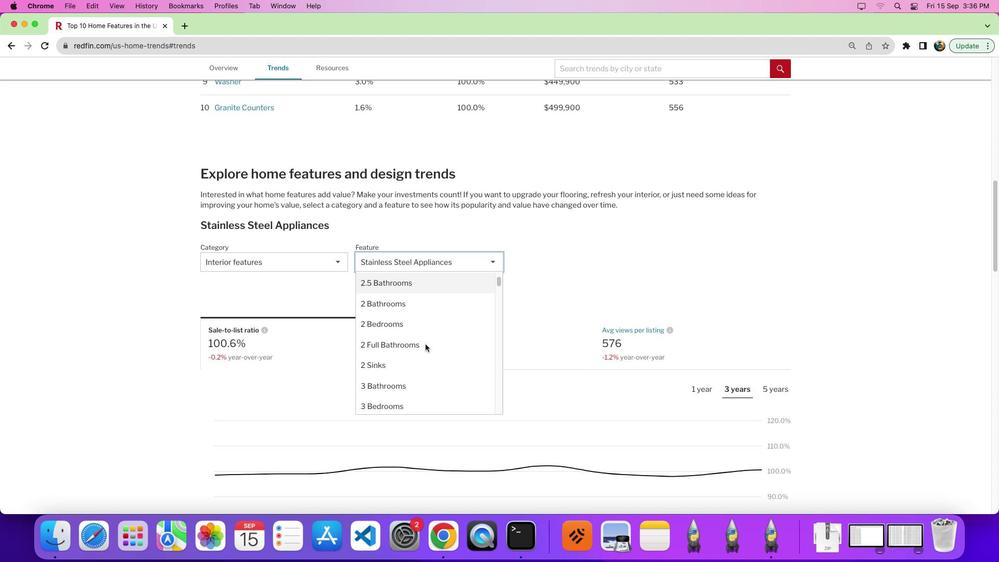 
Action: Mouse scrolled (436, 355) with delta (11, 10)
Screenshot: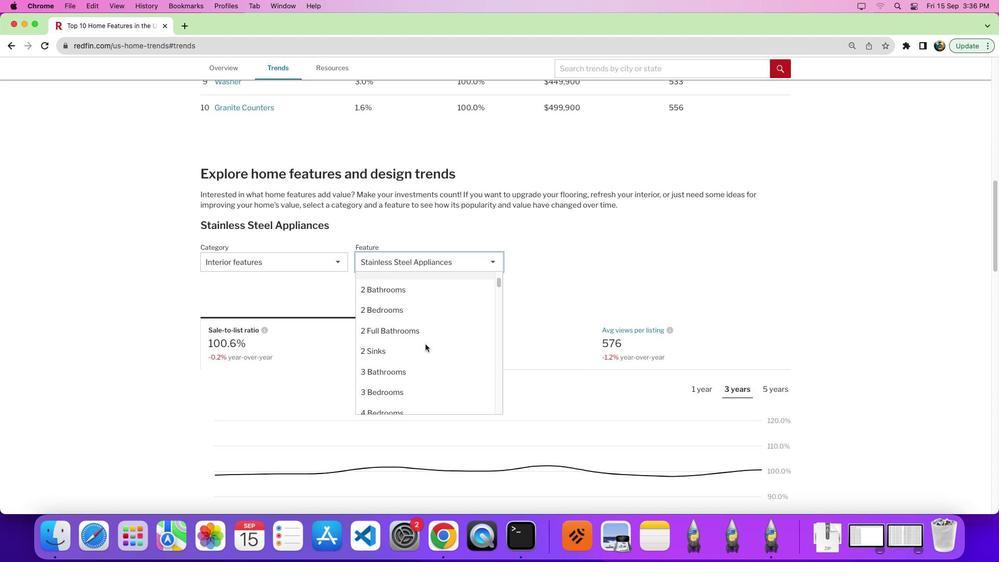 
Action: Mouse scrolled (436, 355) with delta (11, 10)
Screenshot: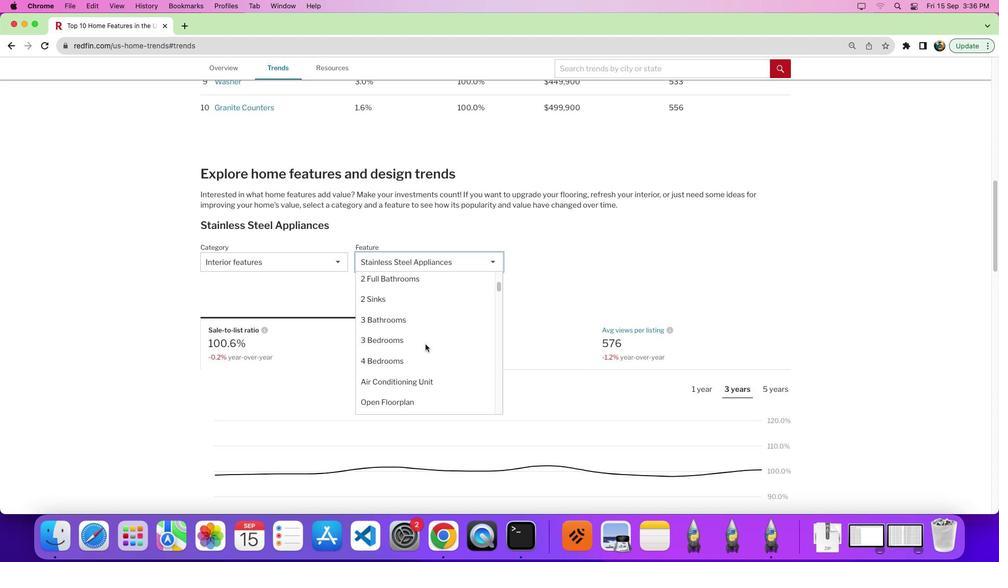 
Action: Mouse moved to (435, 353)
Screenshot: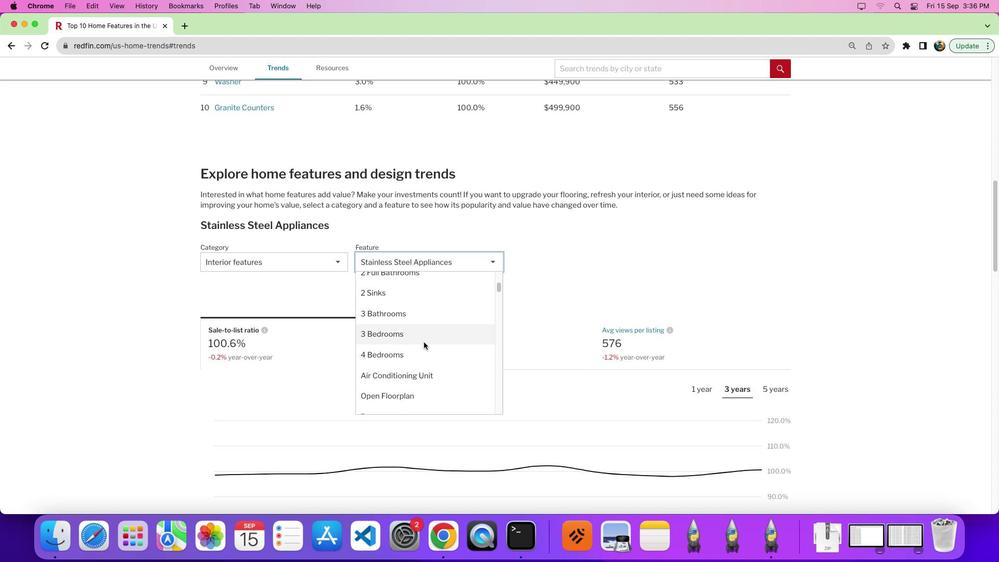 
Action: Mouse scrolled (435, 353) with delta (11, 10)
Screenshot: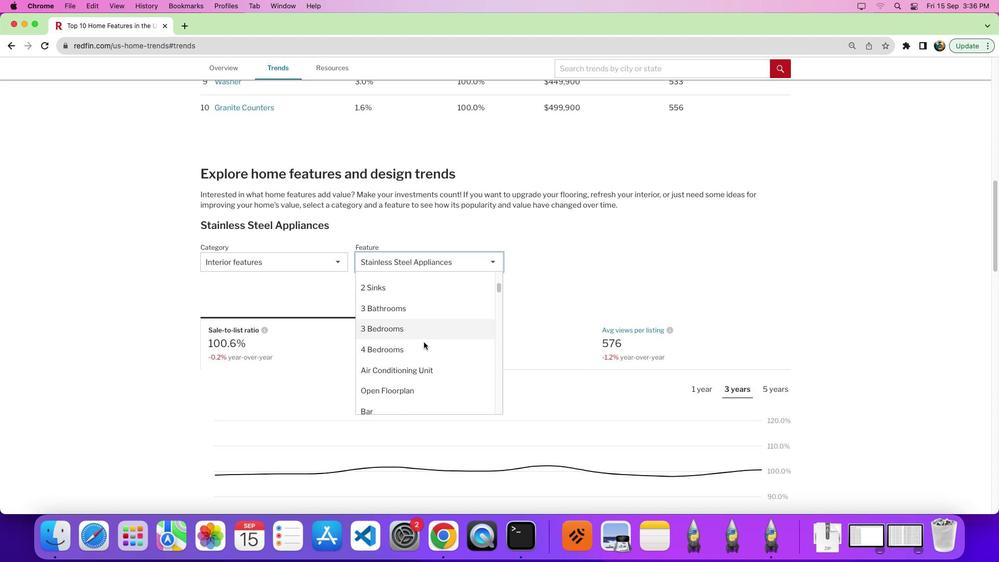 
Action: Mouse scrolled (435, 353) with delta (11, 10)
Screenshot: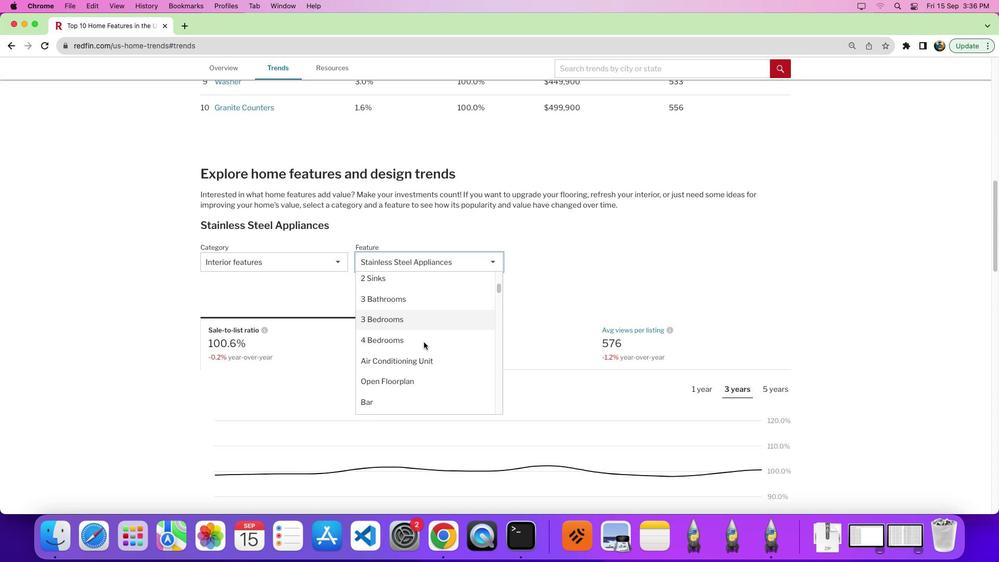 
Action: Mouse scrolled (435, 353) with delta (11, 10)
Screenshot: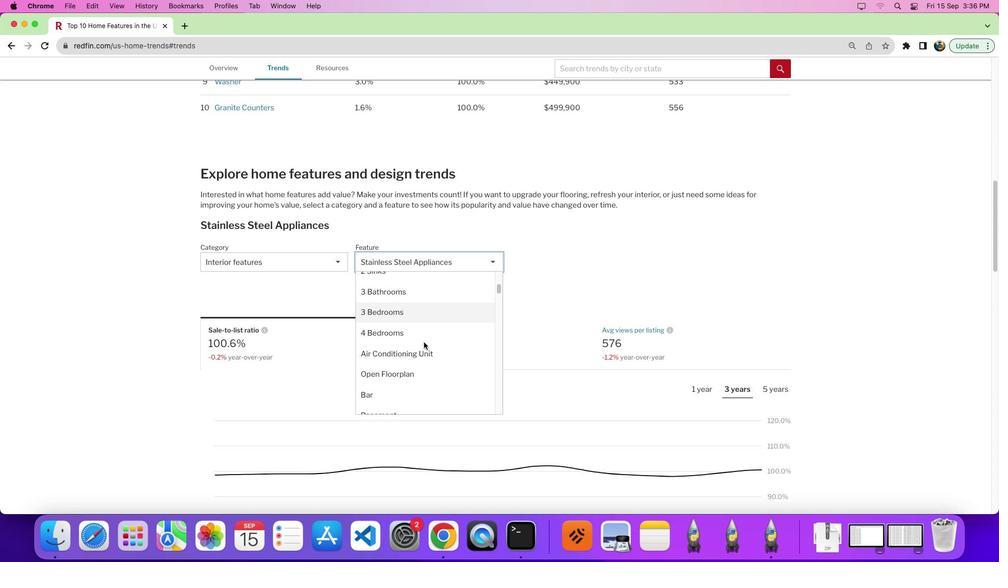 
Action: Mouse scrolled (435, 353) with delta (11, 10)
Screenshot: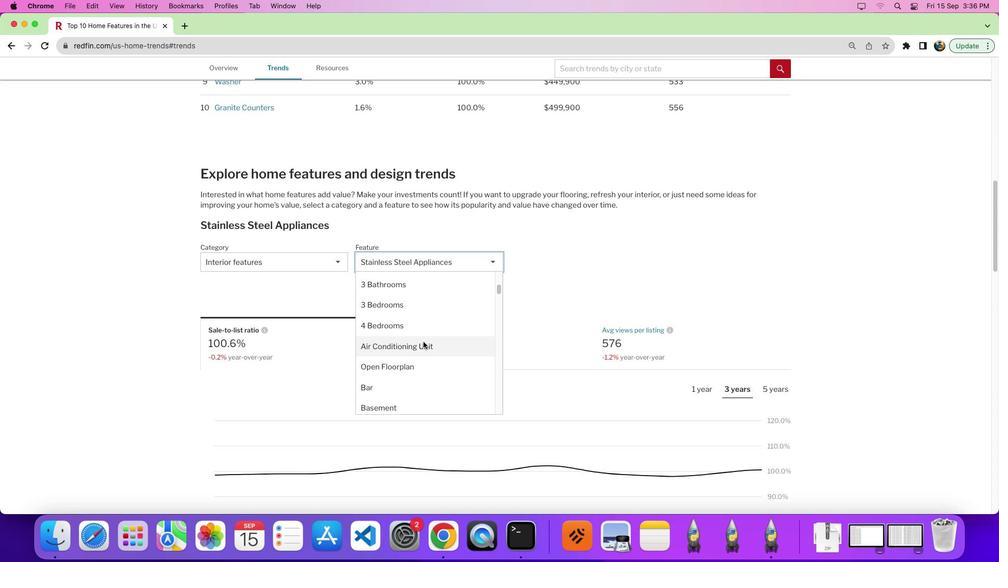 
Action: Mouse moved to (435, 354)
Screenshot: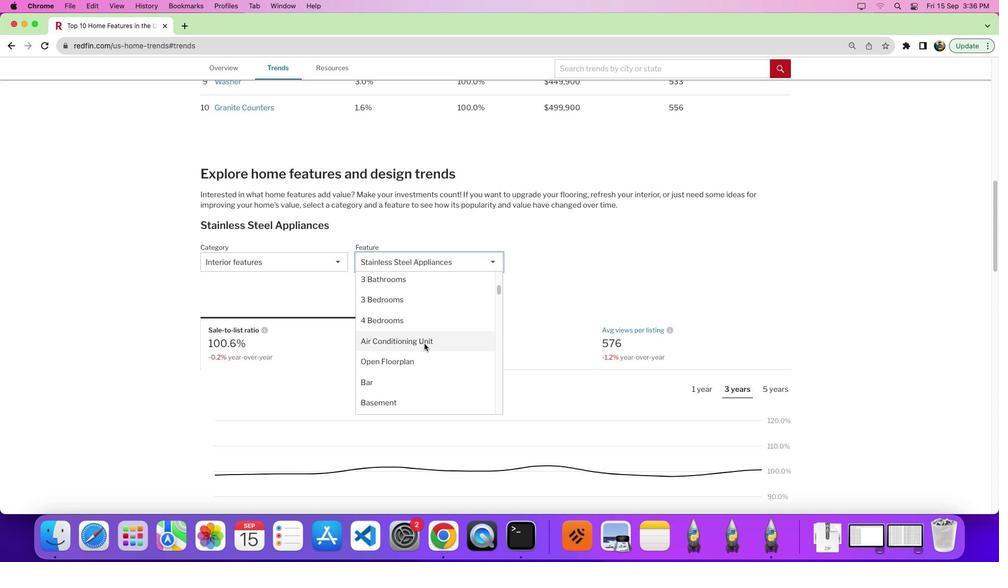 
Action: Mouse scrolled (435, 354) with delta (11, 10)
Screenshot: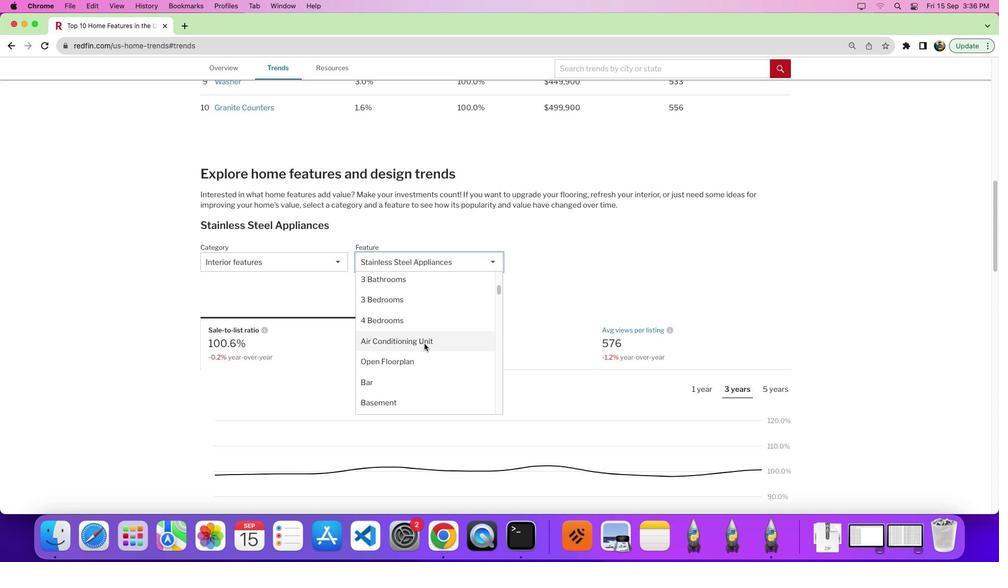 
Action: Mouse moved to (435, 355)
Screenshot: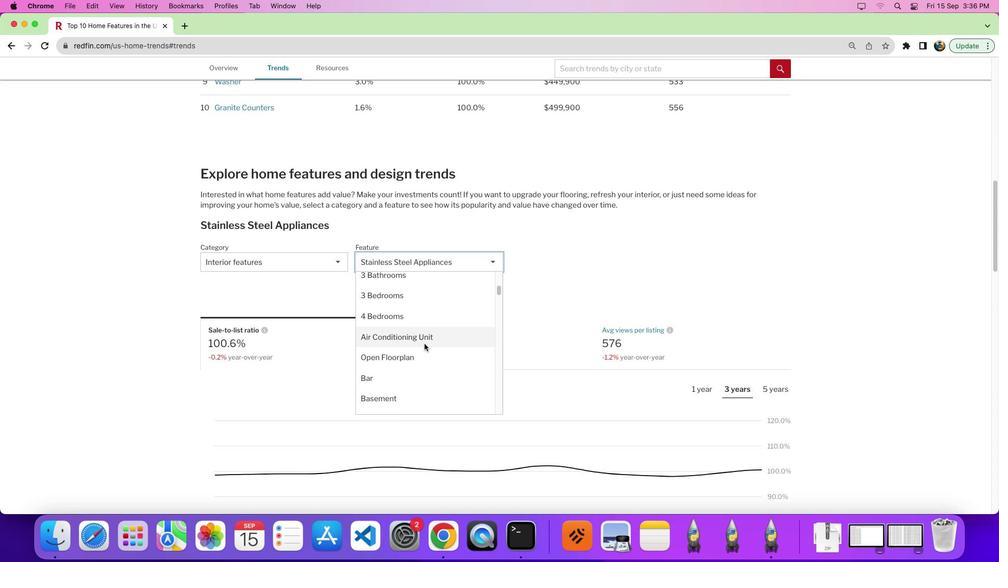 
Action: Mouse scrolled (435, 355) with delta (11, 10)
Screenshot: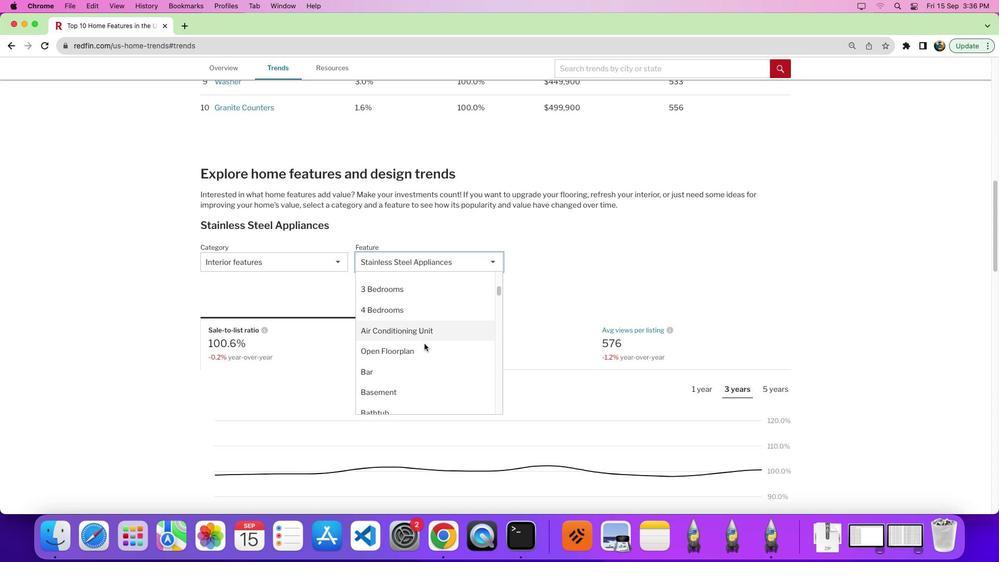 
Action: Mouse scrolled (435, 355) with delta (11, 10)
Screenshot: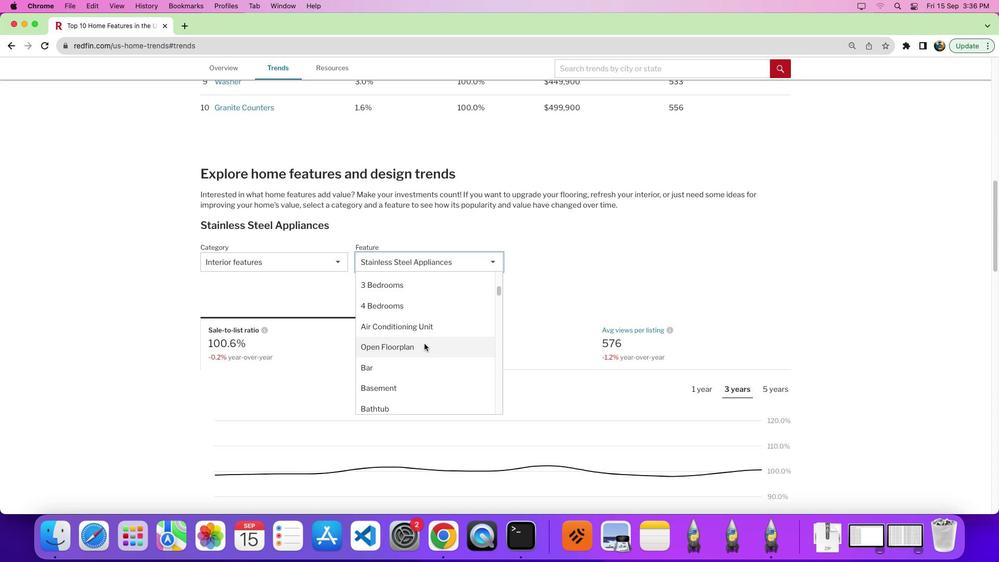
Action: Mouse scrolled (435, 355) with delta (11, 10)
Screenshot: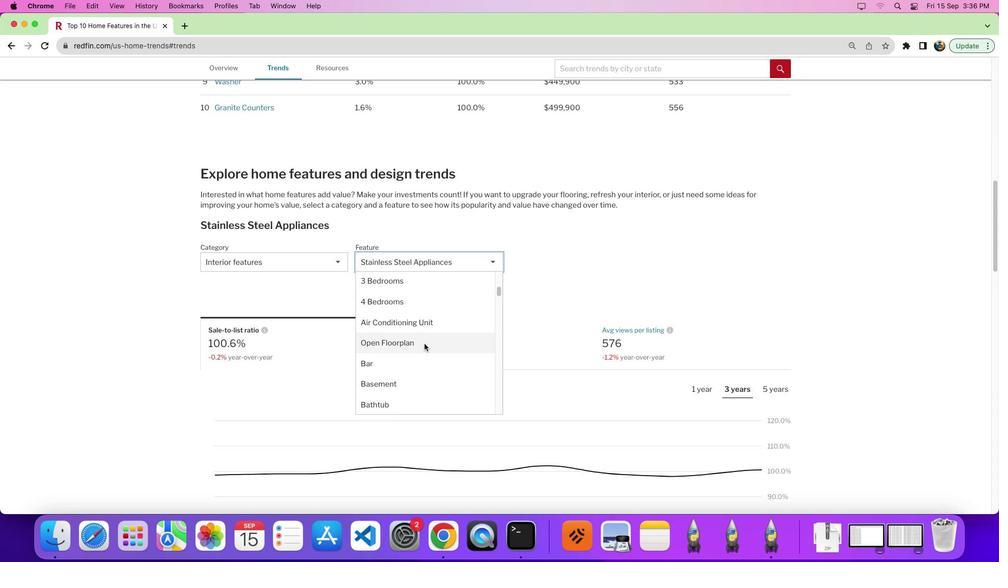 
Action: Mouse scrolled (435, 355) with delta (11, 10)
Screenshot: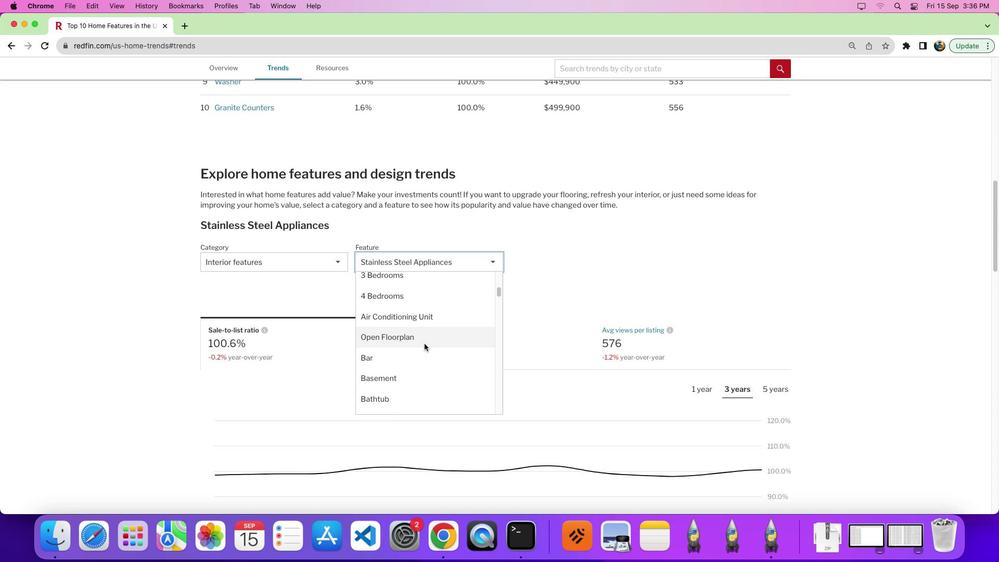 
Action: Mouse scrolled (435, 355) with delta (11, 10)
Screenshot: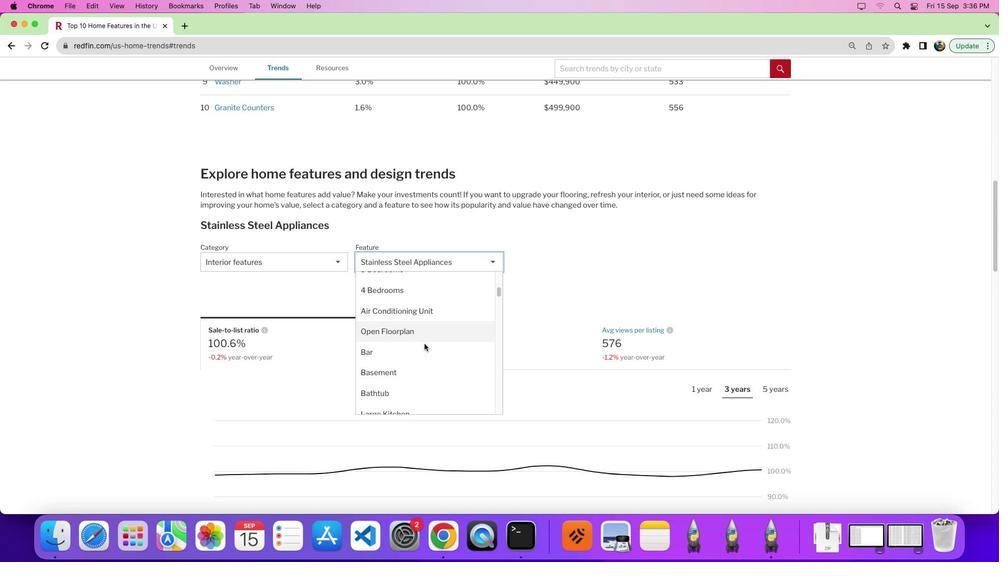 
Action: Mouse scrolled (435, 355) with delta (11, 10)
Screenshot: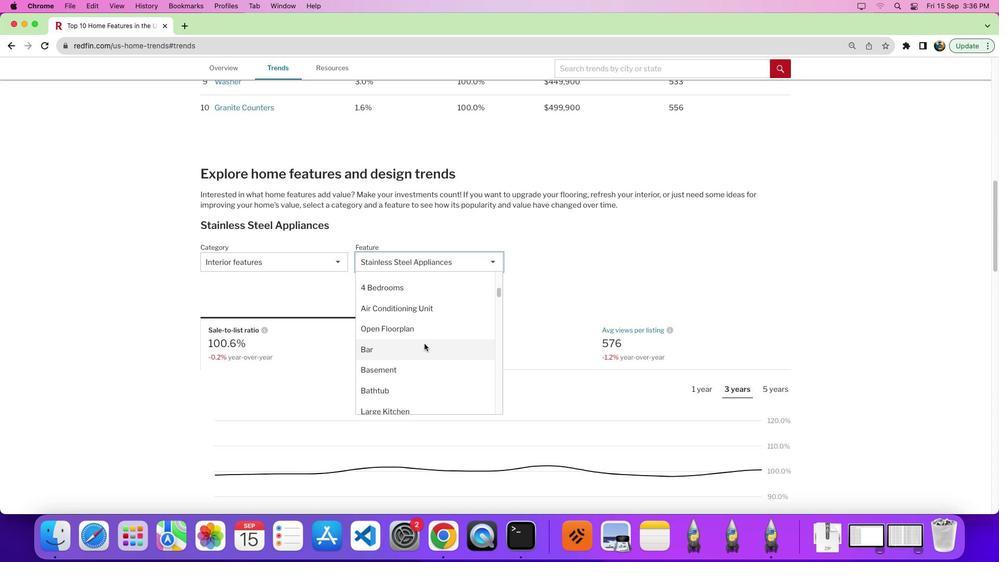 
Action: Mouse scrolled (435, 355) with delta (11, 10)
Screenshot: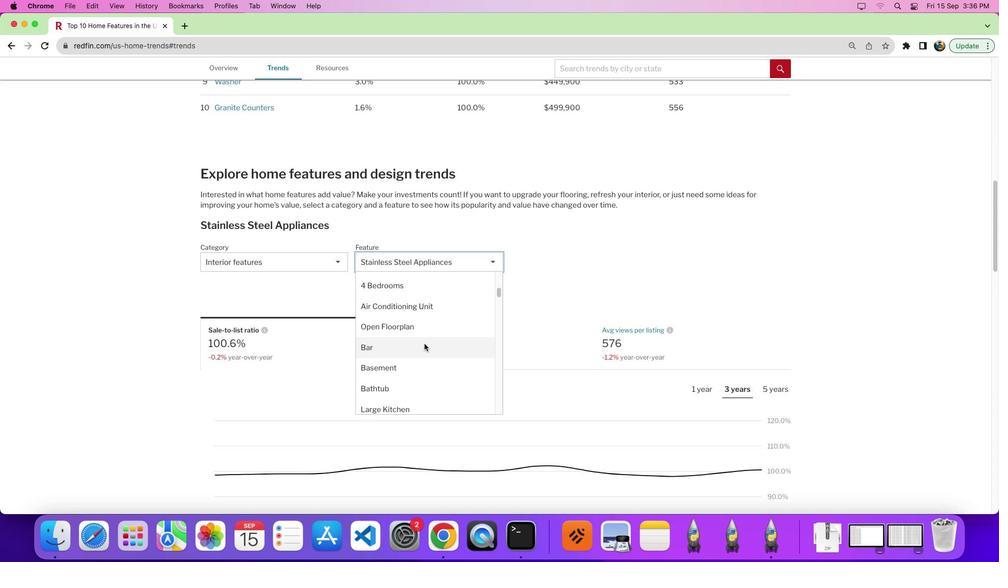 
Action: Mouse scrolled (435, 355) with delta (11, 10)
Screenshot: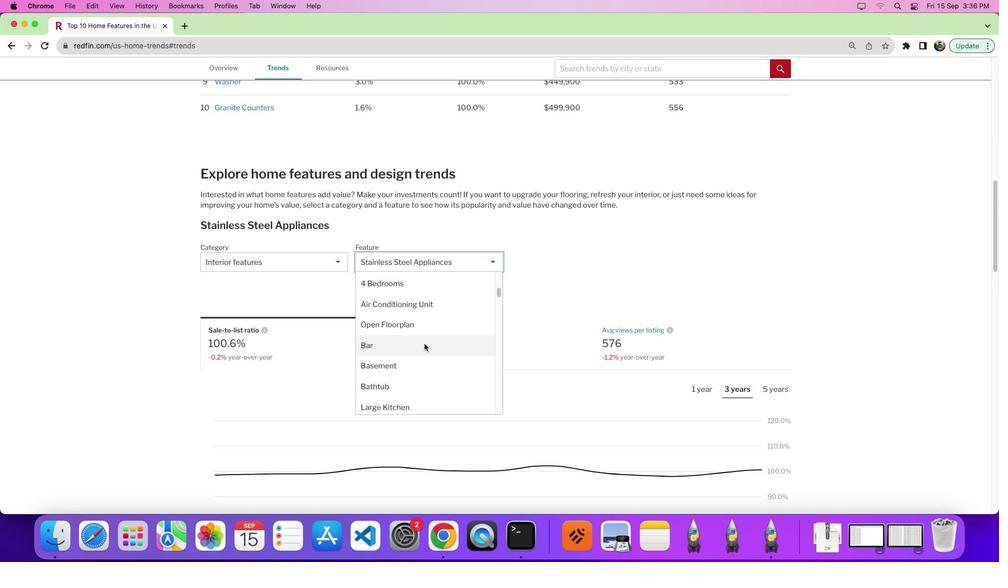 
Action: Mouse scrolled (435, 355) with delta (11, 10)
Screenshot: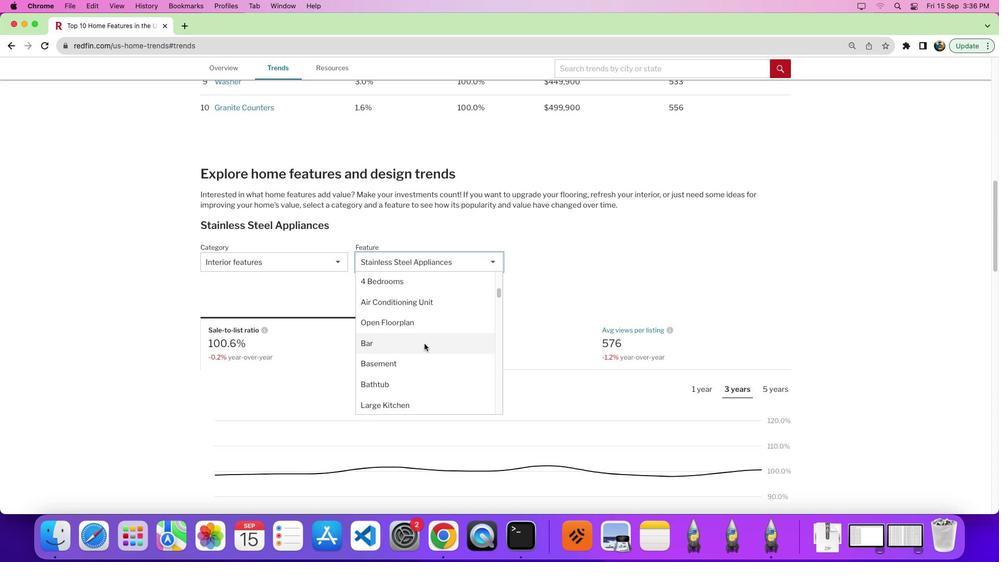 
Action: Mouse scrolled (435, 355) with delta (11, 10)
Screenshot: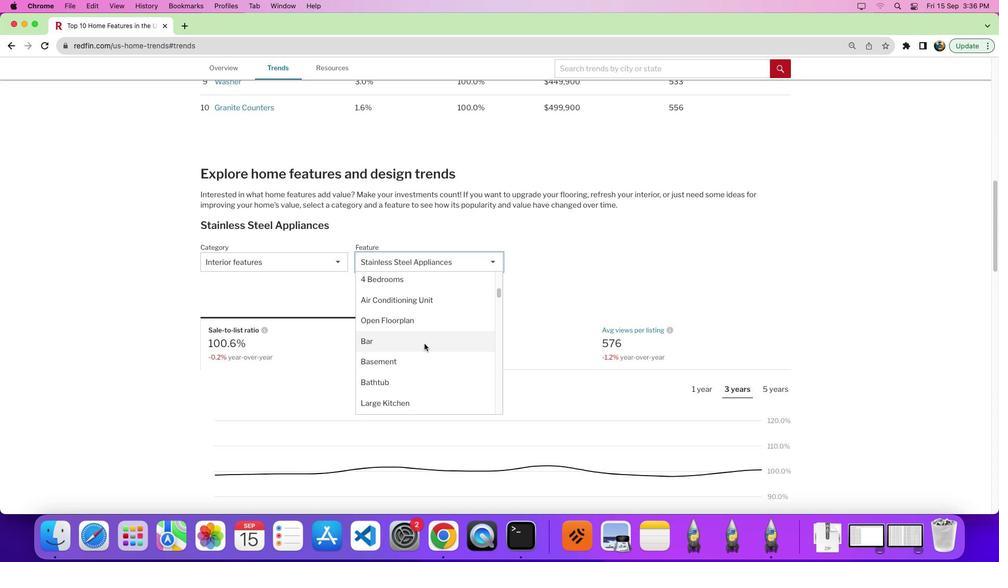 
Action: Mouse scrolled (435, 355) with delta (11, 10)
Screenshot: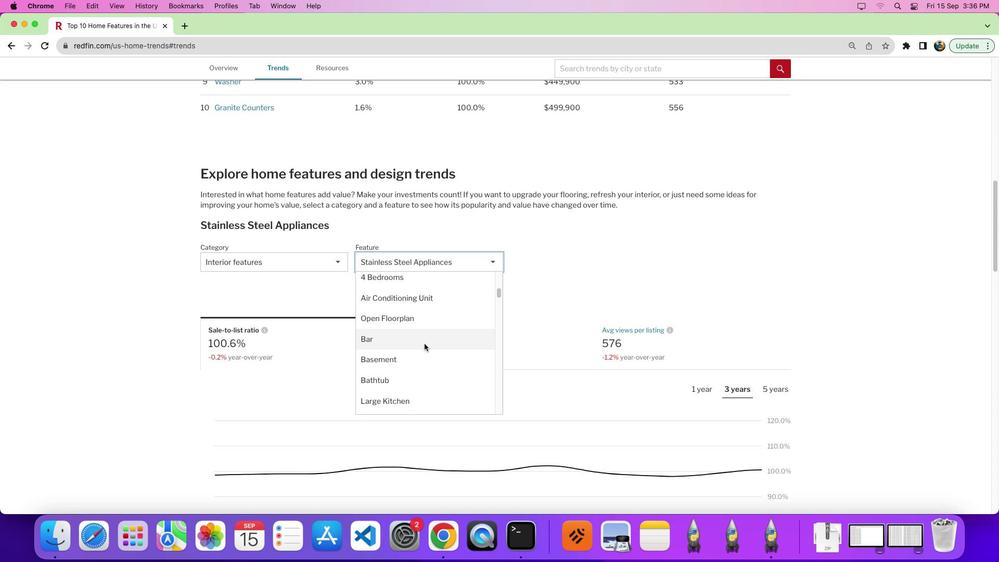 
Action: Mouse scrolled (435, 355) with delta (11, 10)
Screenshot: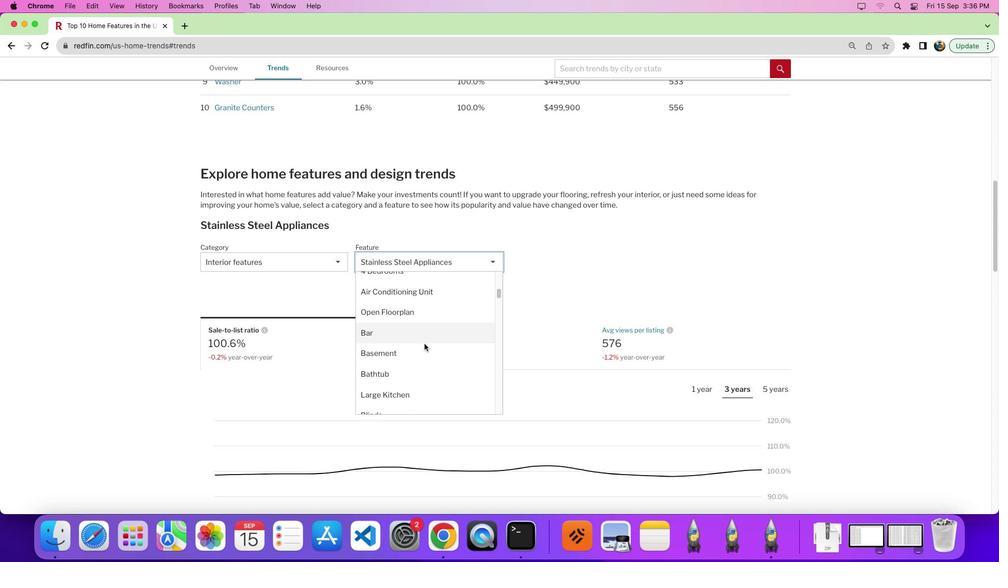 
Action: Mouse scrolled (435, 355) with delta (11, 10)
Screenshot: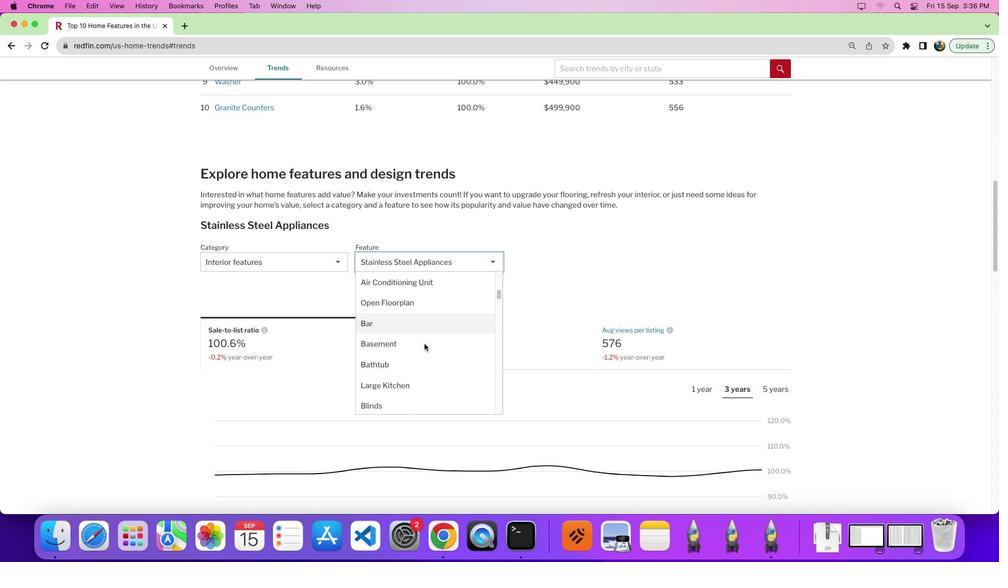 
Action: Mouse scrolled (435, 355) with delta (11, 10)
Screenshot: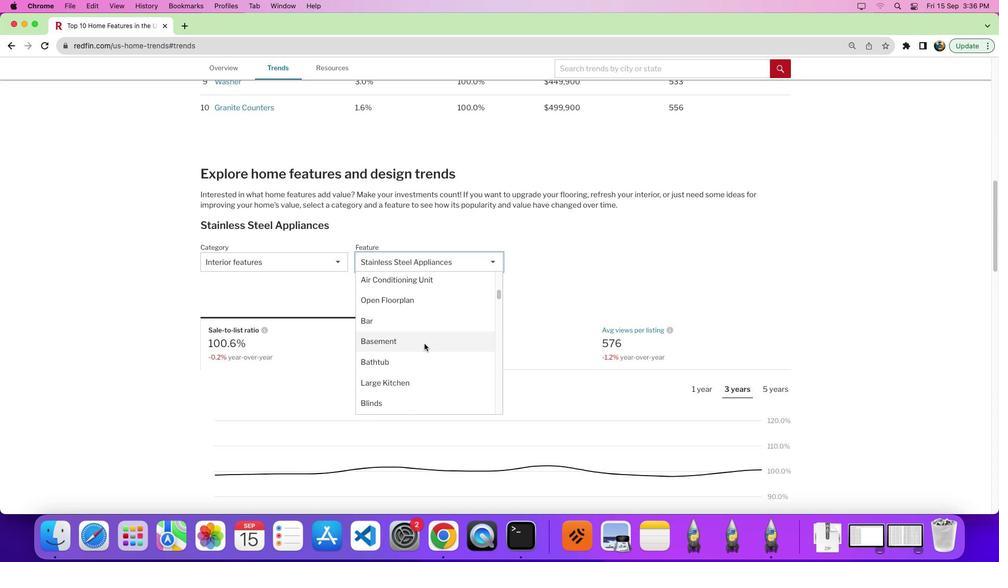 
Action: Mouse scrolled (435, 355) with delta (11, 10)
Screenshot: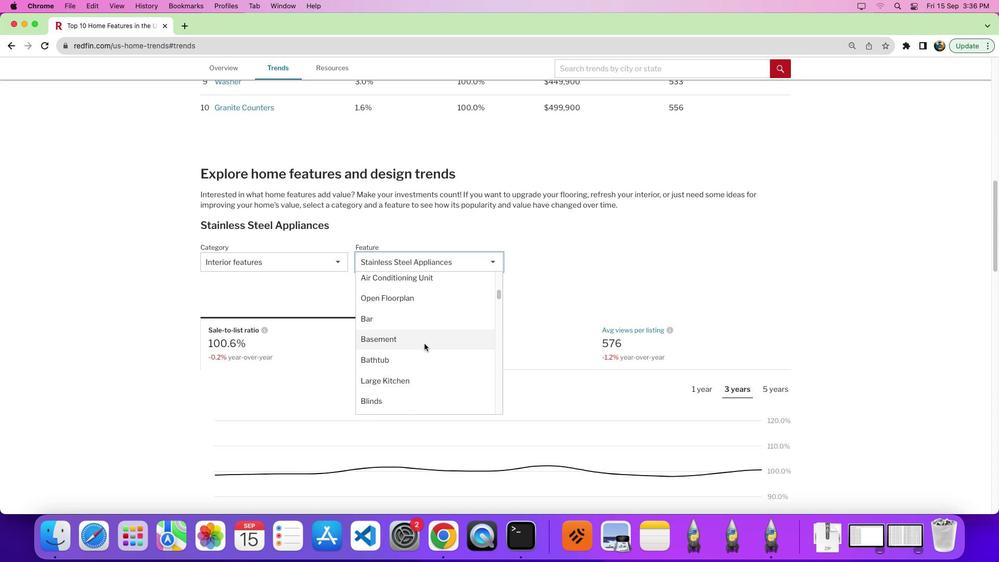 
Action: Mouse scrolled (435, 355) with delta (11, 10)
Screenshot: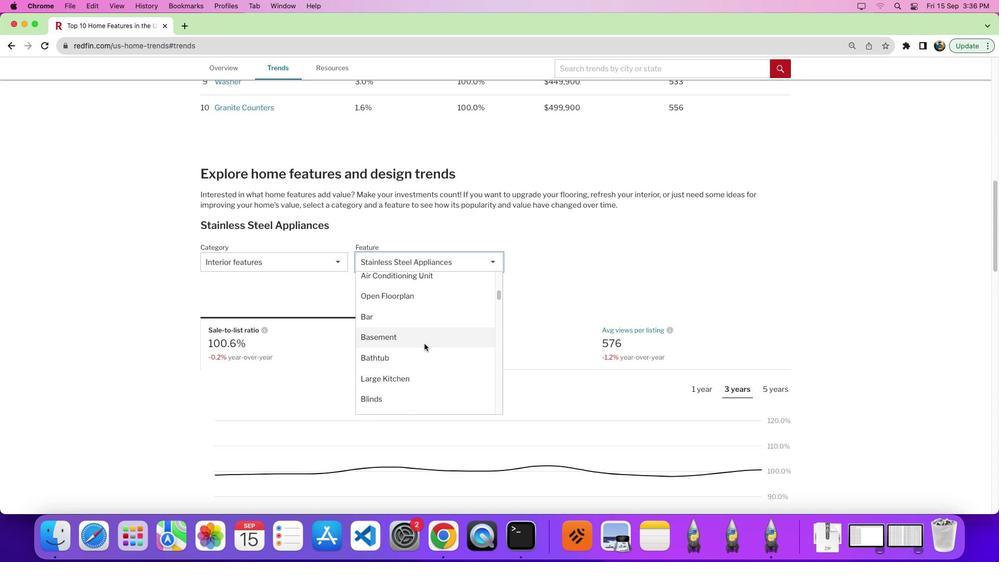 
Action: Mouse scrolled (435, 355) with delta (11, 10)
Screenshot: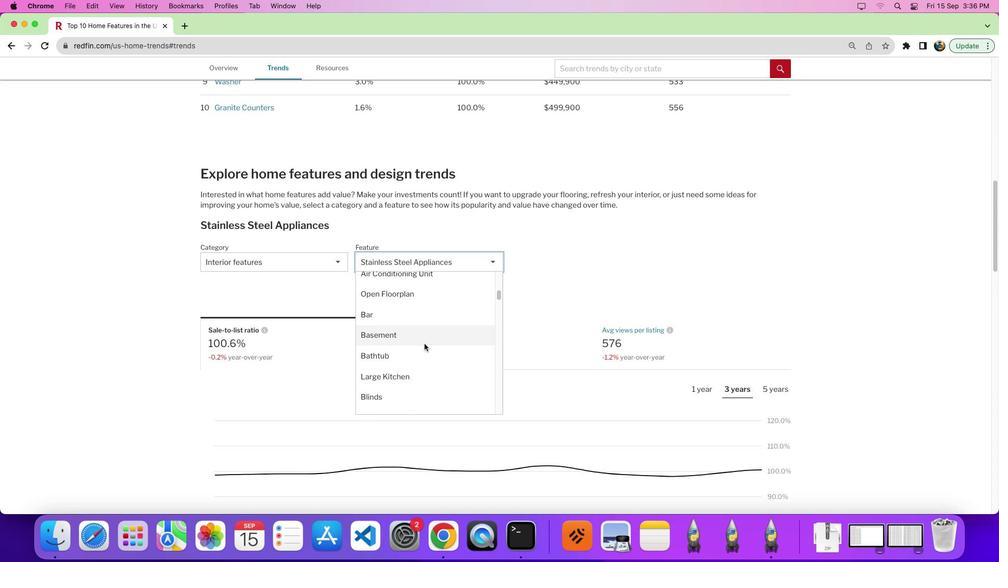 
Action: Mouse scrolled (435, 355) with delta (11, 10)
Screenshot: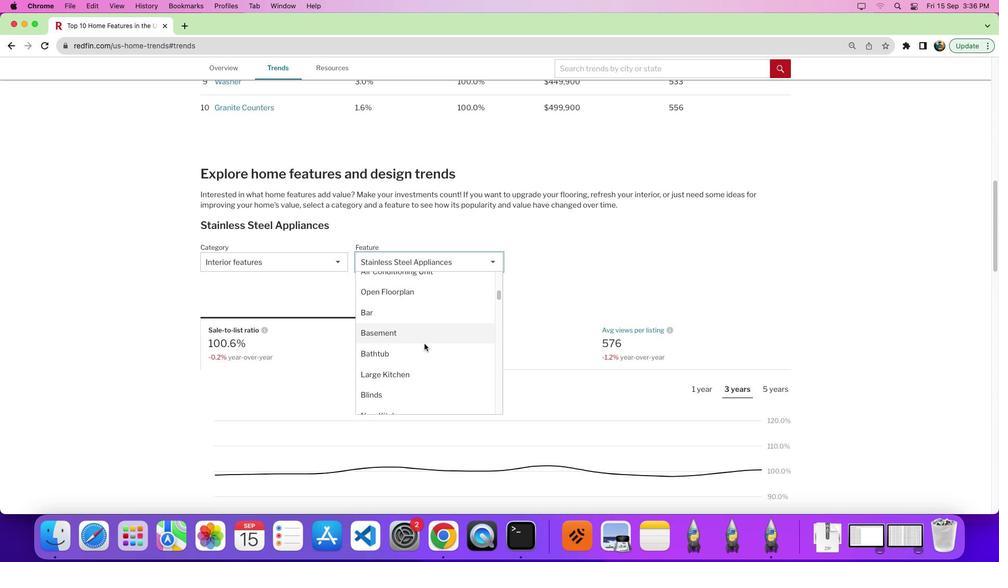 
Action: Mouse scrolled (435, 355) with delta (11, 10)
Screenshot: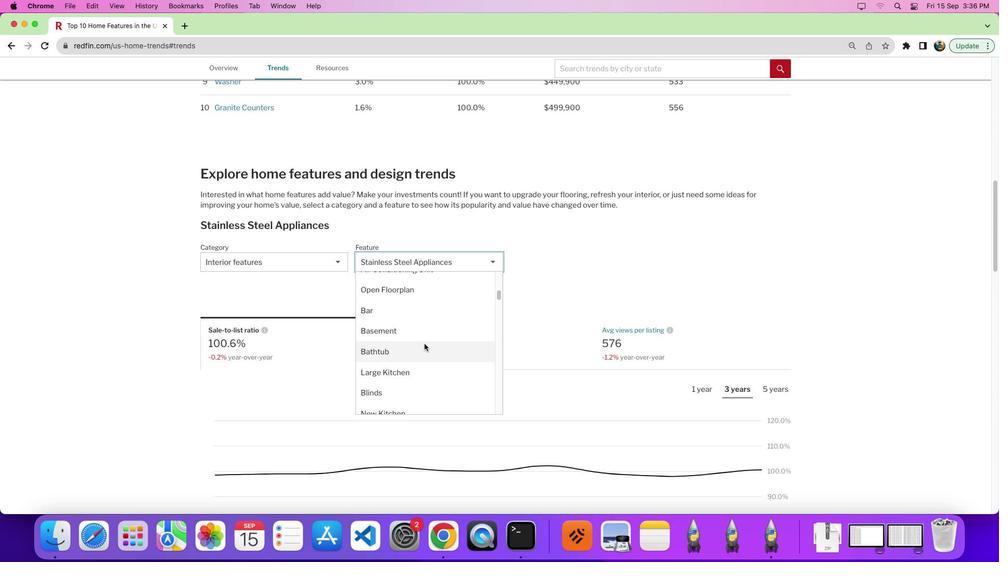 
Action: Mouse scrolled (435, 355) with delta (11, 10)
Screenshot: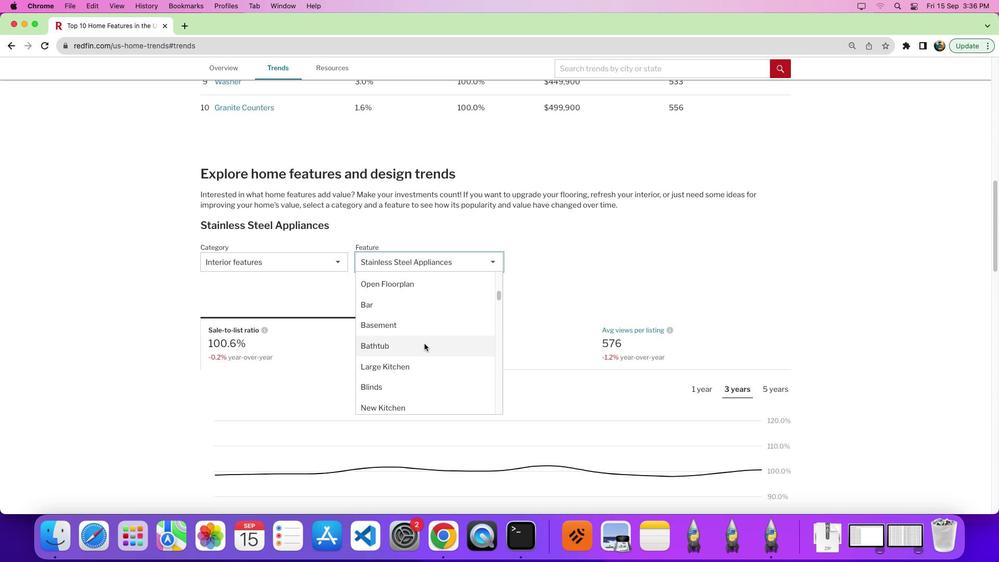
Action: Mouse scrolled (435, 355) with delta (11, 10)
Screenshot: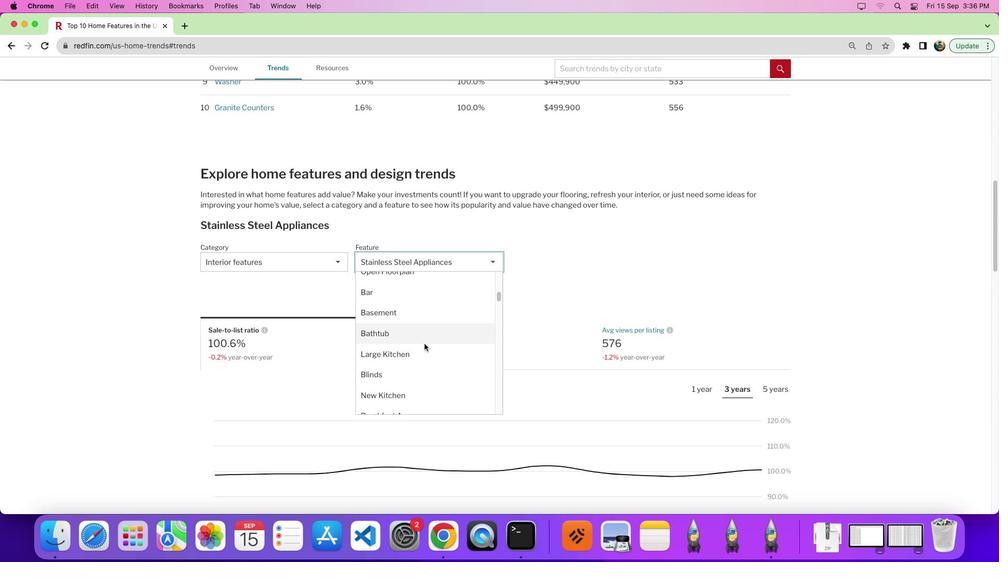 
Action: Mouse moved to (420, 384)
Screenshot: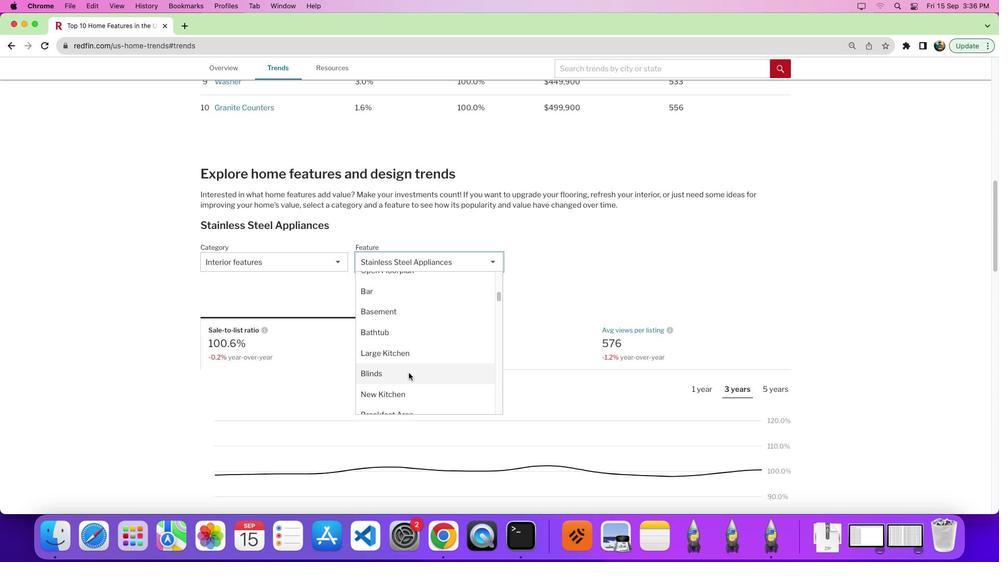 
Action: Mouse pressed left at (420, 384)
Screenshot: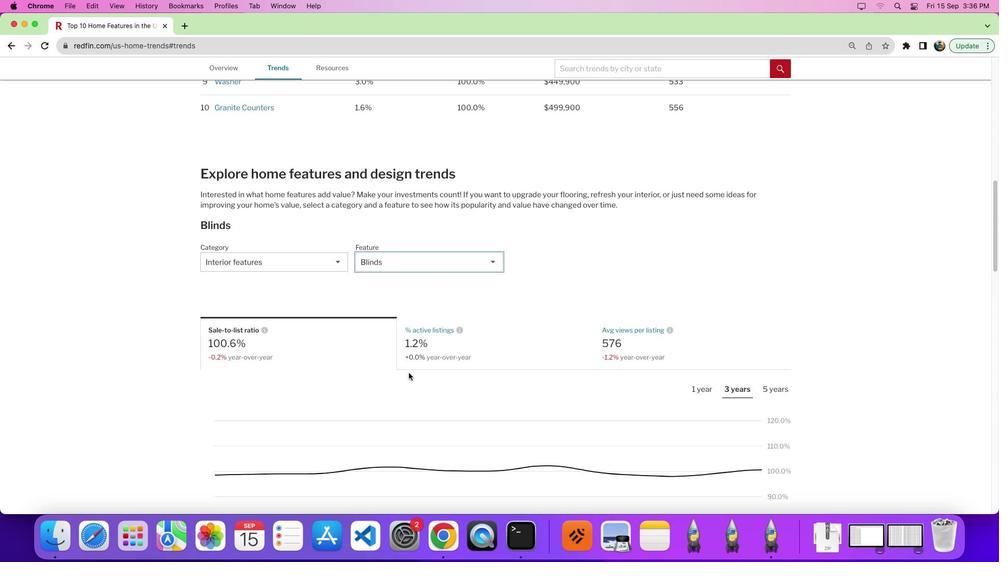 
Action: Mouse moved to (449, 366)
Screenshot: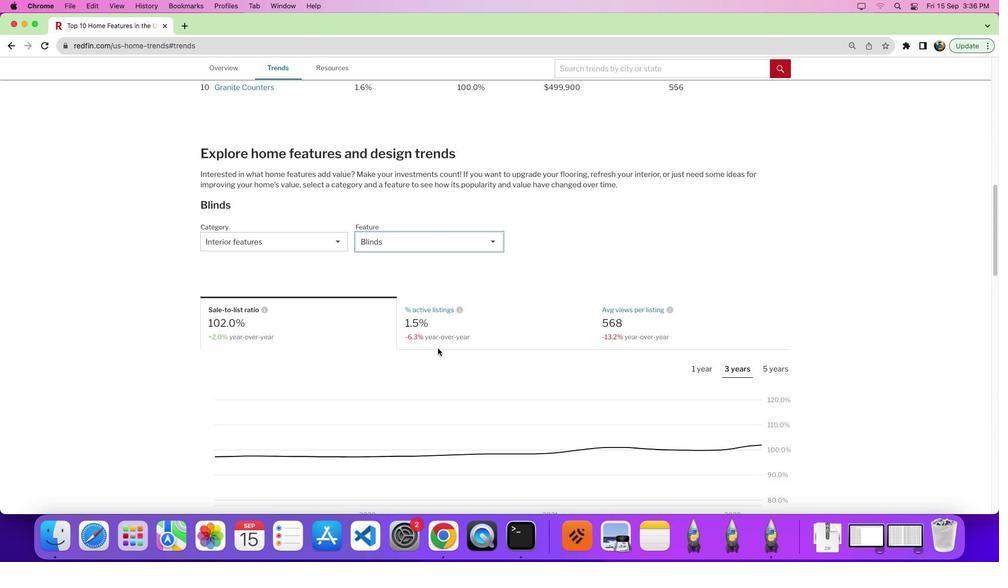 
Action: Mouse scrolled (449, 366) with delta (11, 10)
Screenshot: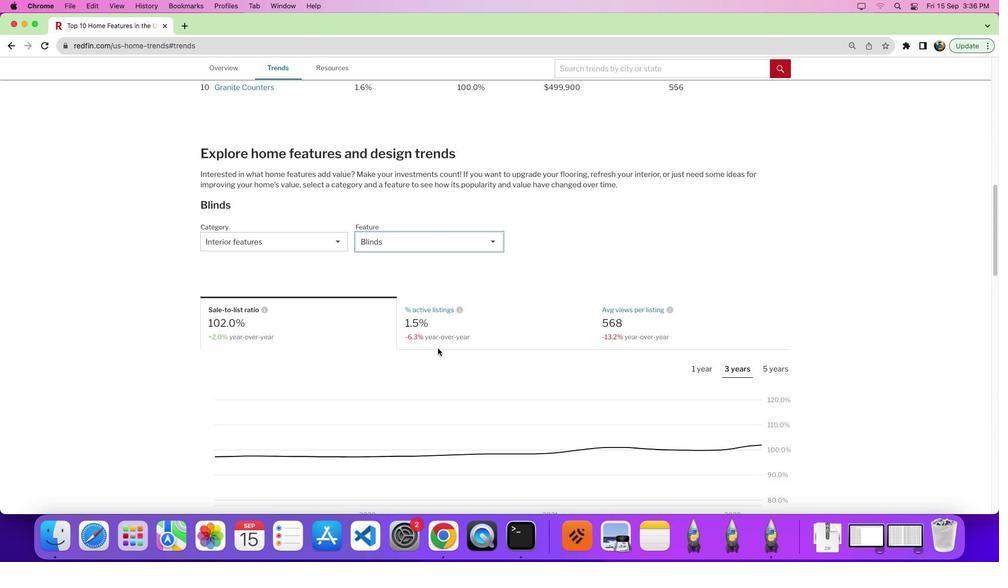 
Action: Mouse moved to (450, 365)
Screenshot: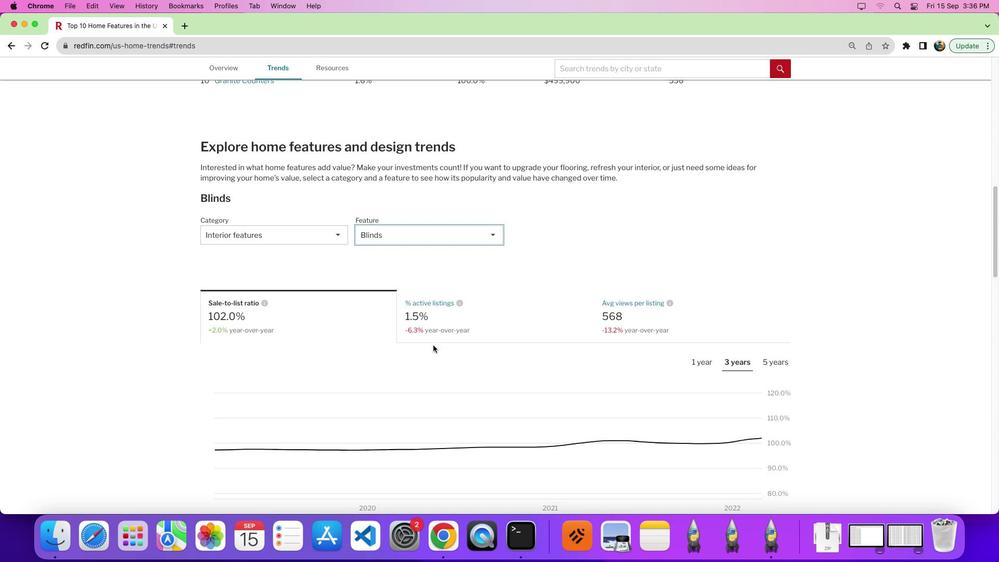
Action: Mouse scrolled (450, 365) with delta (11, 10)
Screenshot: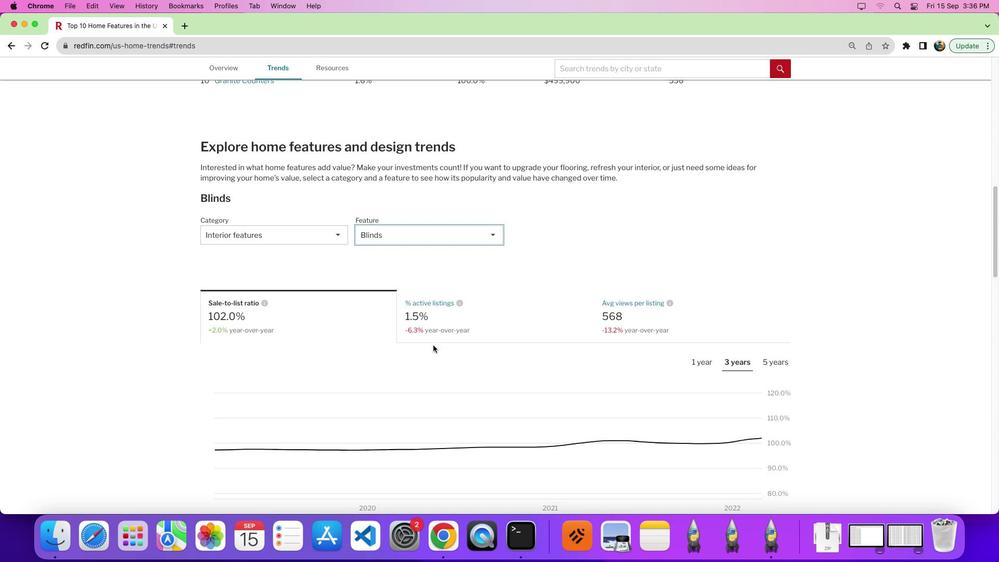 
Action: Mouse moved to (713, 367)
Screenshot: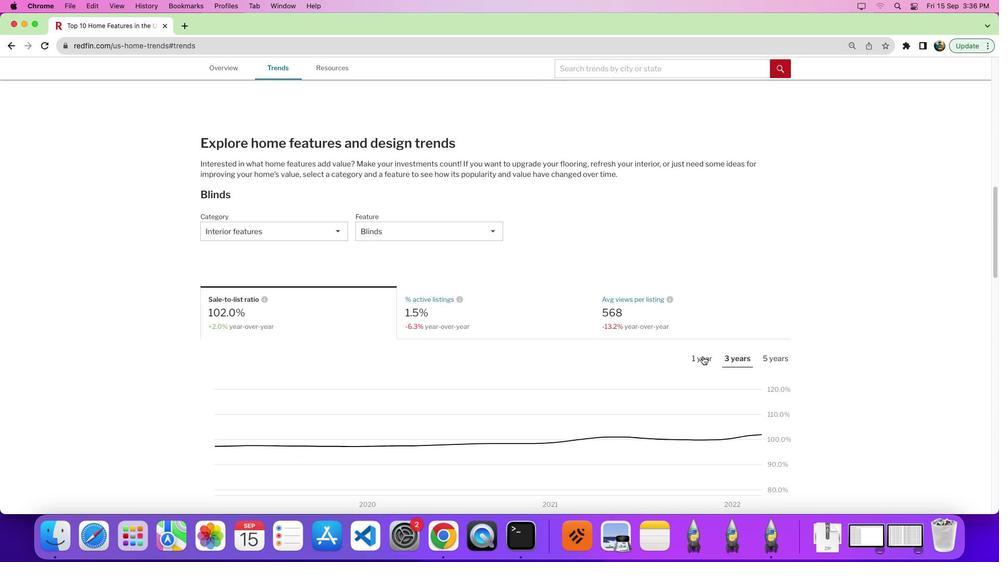 
Action: Mouse pressed left at (713, 367)
Screenshot: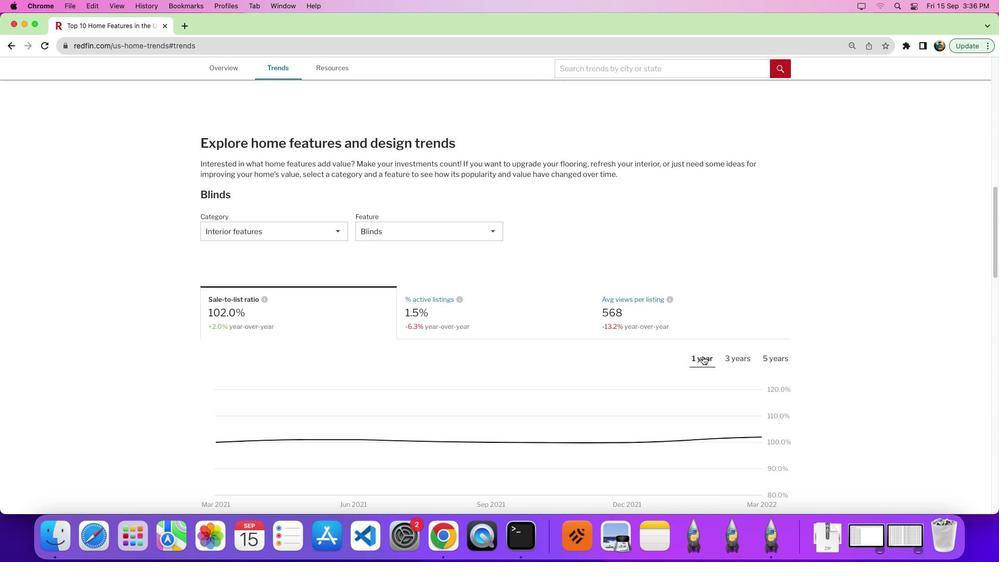 
Action: Mouse scrolled (713, 367) with delta (11, 10)
Screenshot: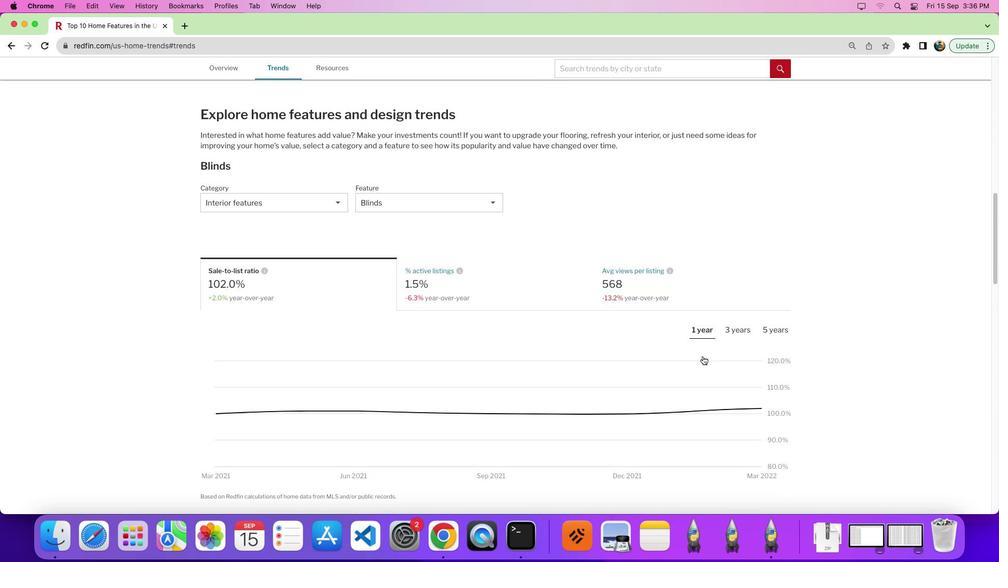 
Action: Mouse scrolled (713, 367) with delta (11, 10)
Screenshot: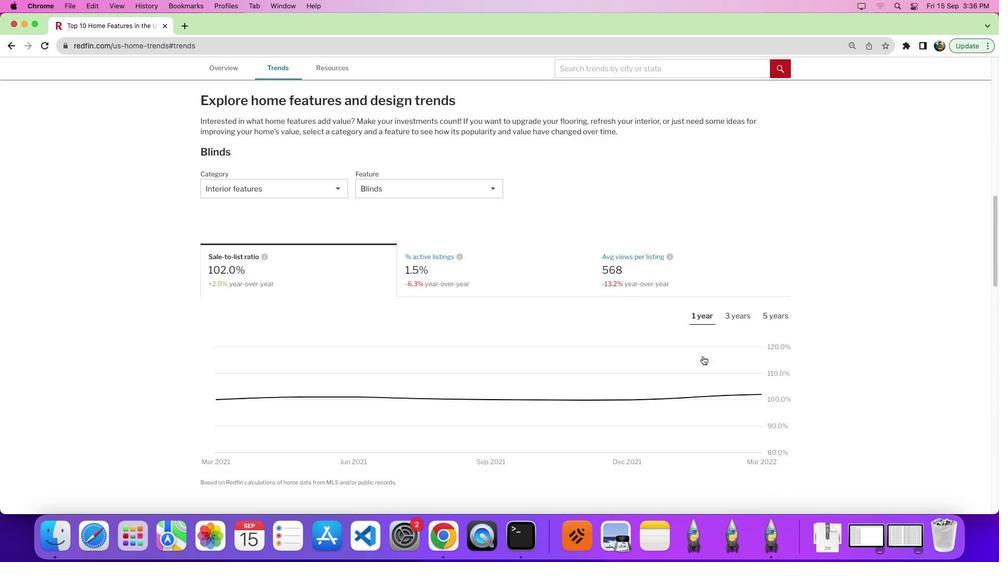 
Action: Mouse scrolled (713, 367) with delta (11, 10)
Screenshot: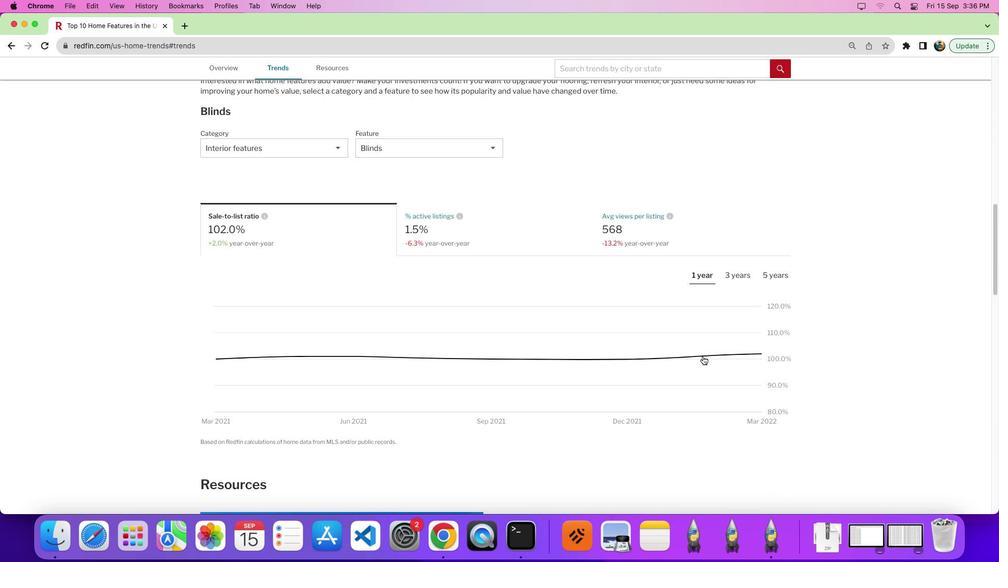 
Action: Mouse moved to (665, 476)
Screenshot: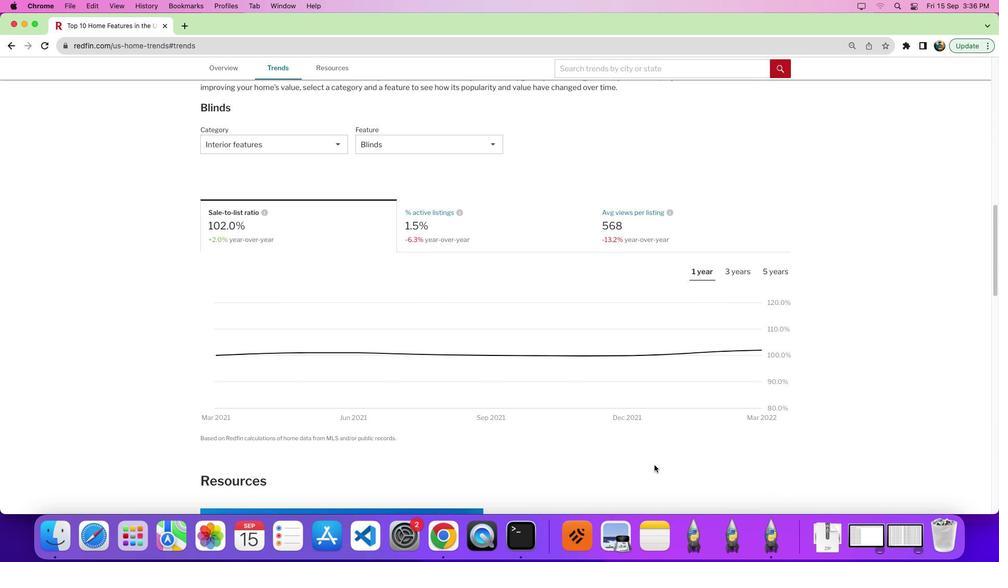 
